 Task: Search one way flight ticket for 5 adults, 1 child, 2 infants in seat and 1 infant on lap in business from La Crosse: La Crosse Regional Airport to Riverton: Central Wyoming Regional Airport (was Riverton Regional) on 8-4-2023. Choice of flights is Alaska. Number of bags: 1 carry on bag. Price is upto 50000. Outbound departure time preference is 18:15.
Action: Mouse moved to (344, 301)
Screenshot: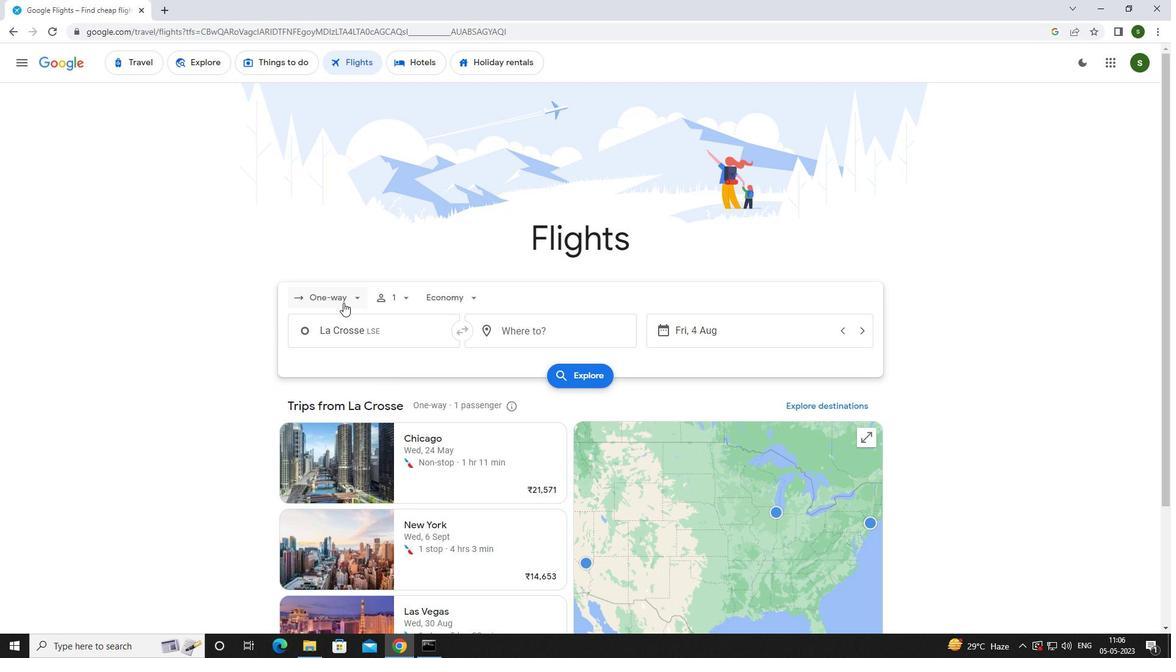 
Action: Mouse pressed left at (344, 301)
Screenshot: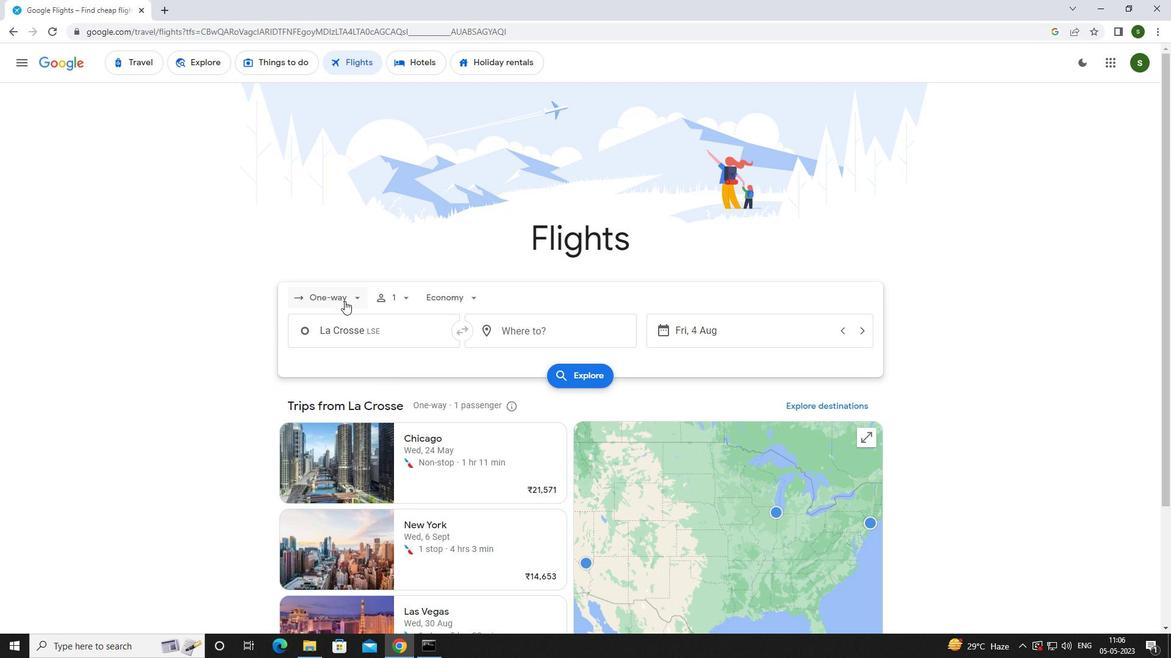 
Action: Mouse moved to (358, 358)
Screenshot: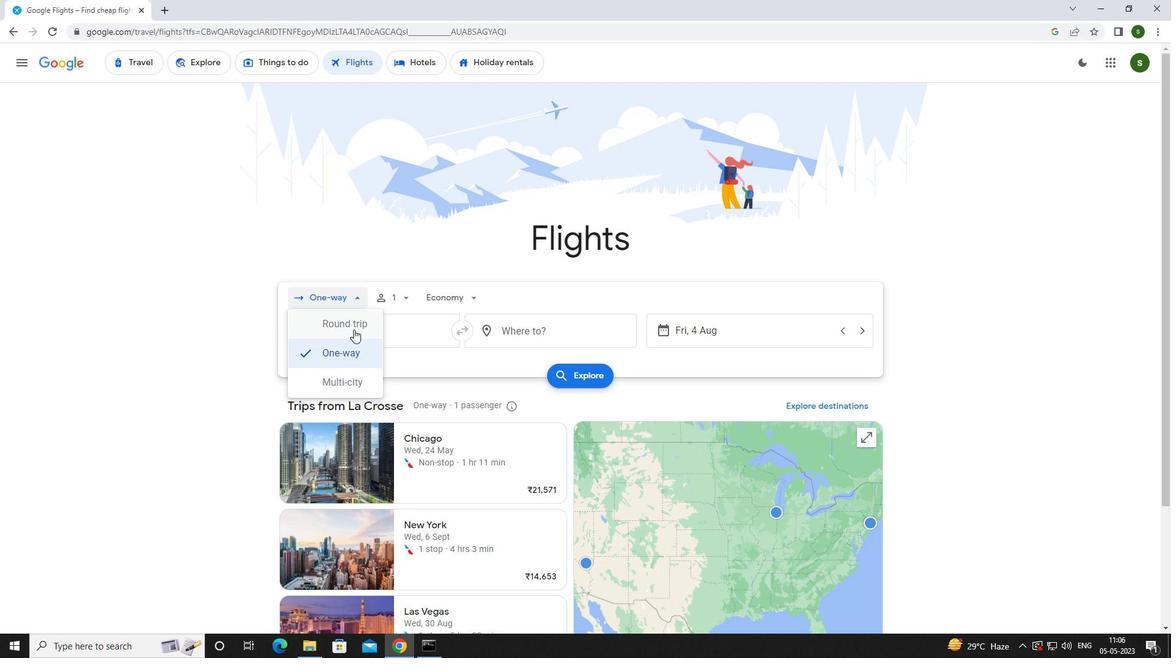 
Action: Mouse pressed left at (358, 358)
Screenshot: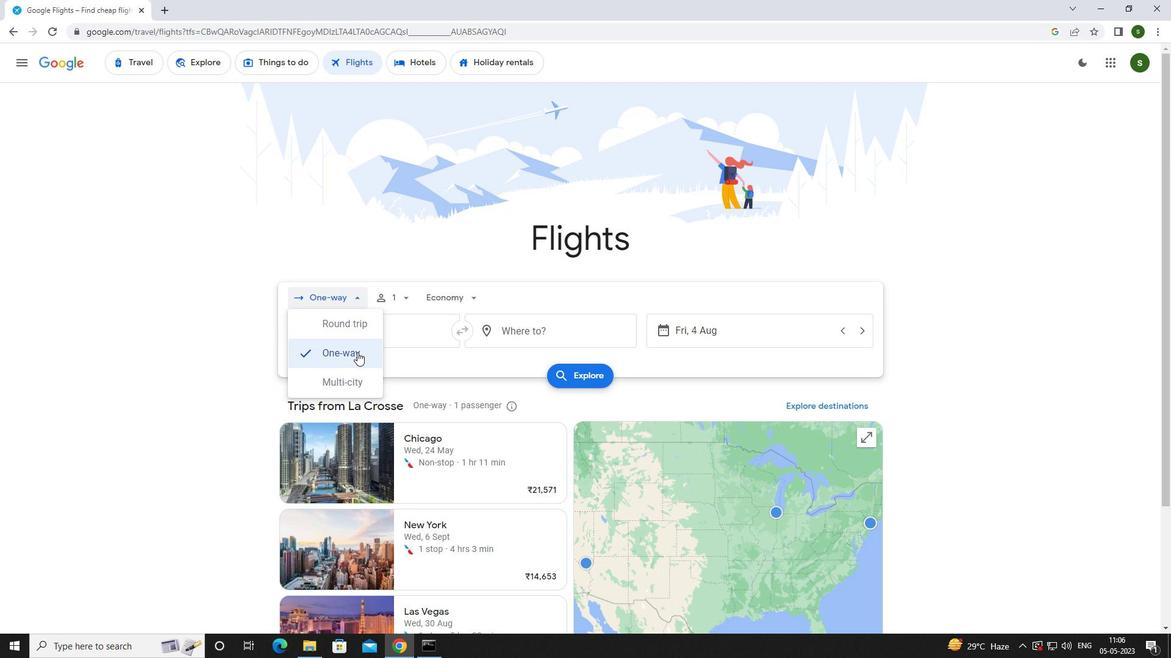 
Action: Mouse moved to (408, 301)
Screenshot: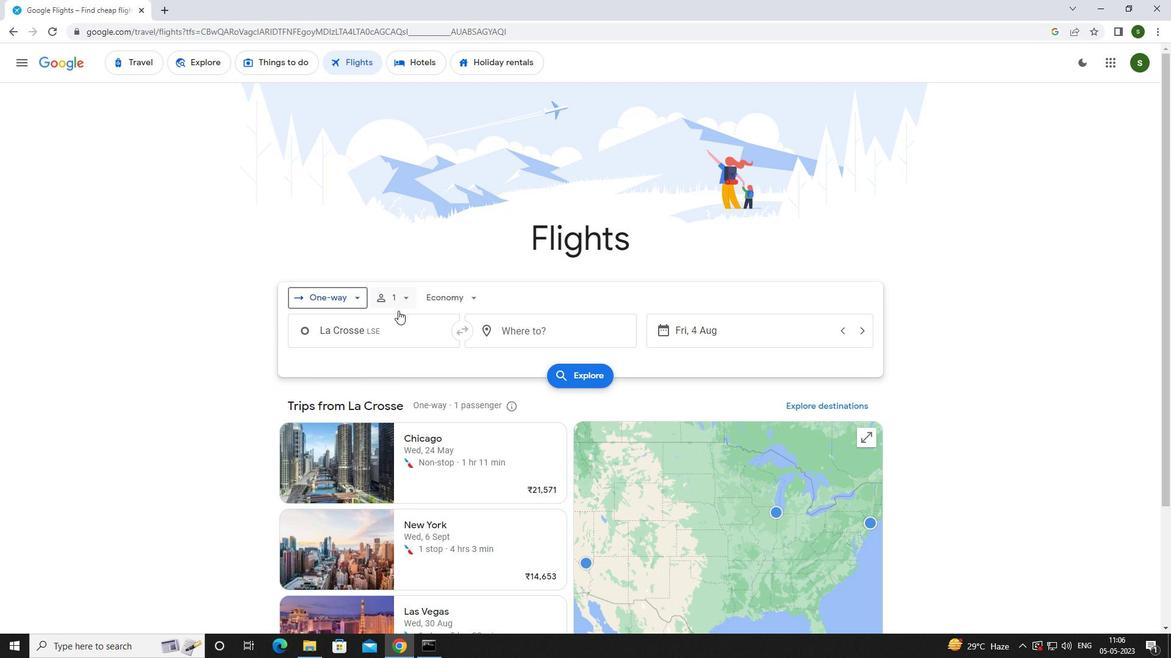 
Action: Mouse pressed left at (408, 301)
Screenshot: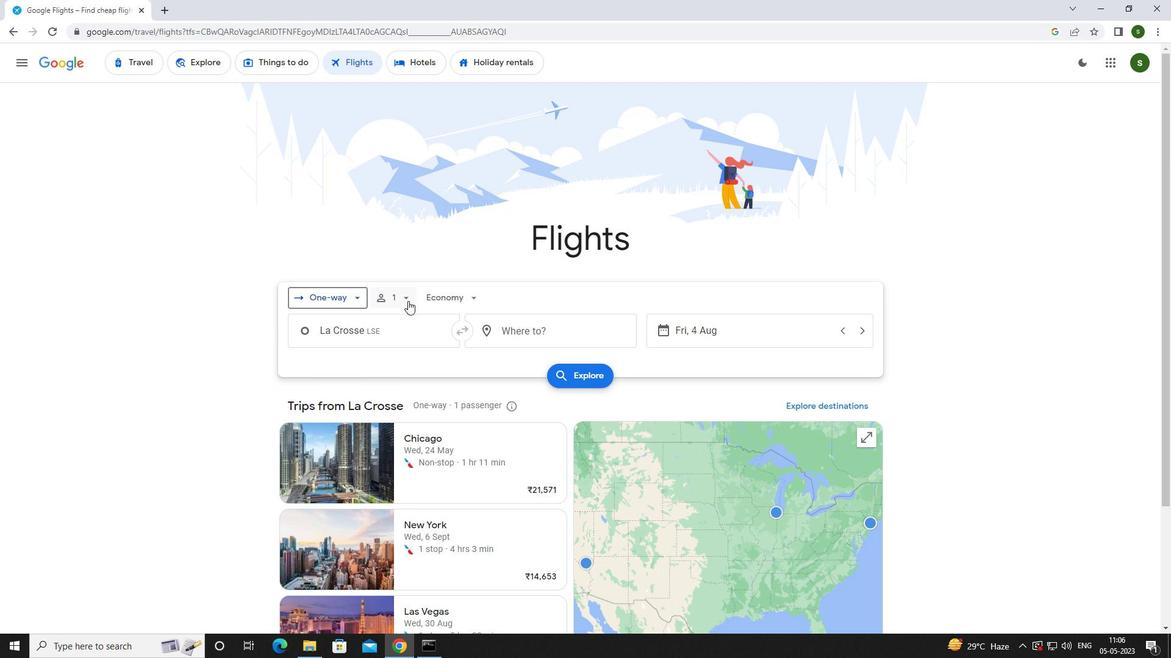 
Action: Mouse moved to (500, 328)
Screenshot: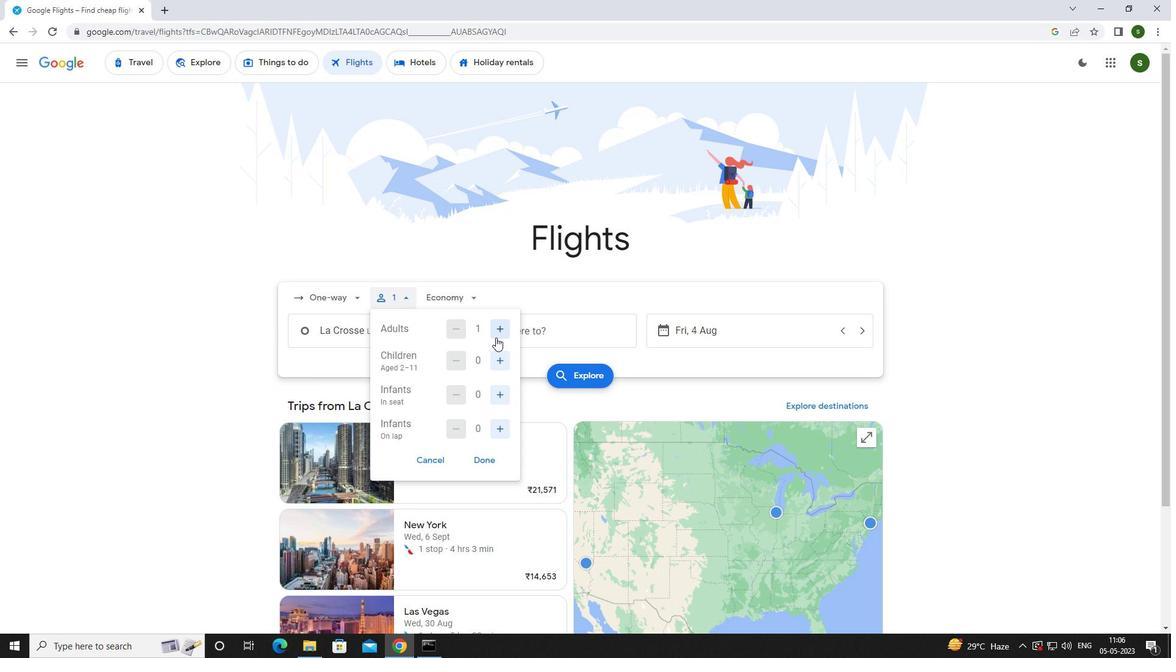 
Action: Mouse pressed left at (500, 328)
Screenshot: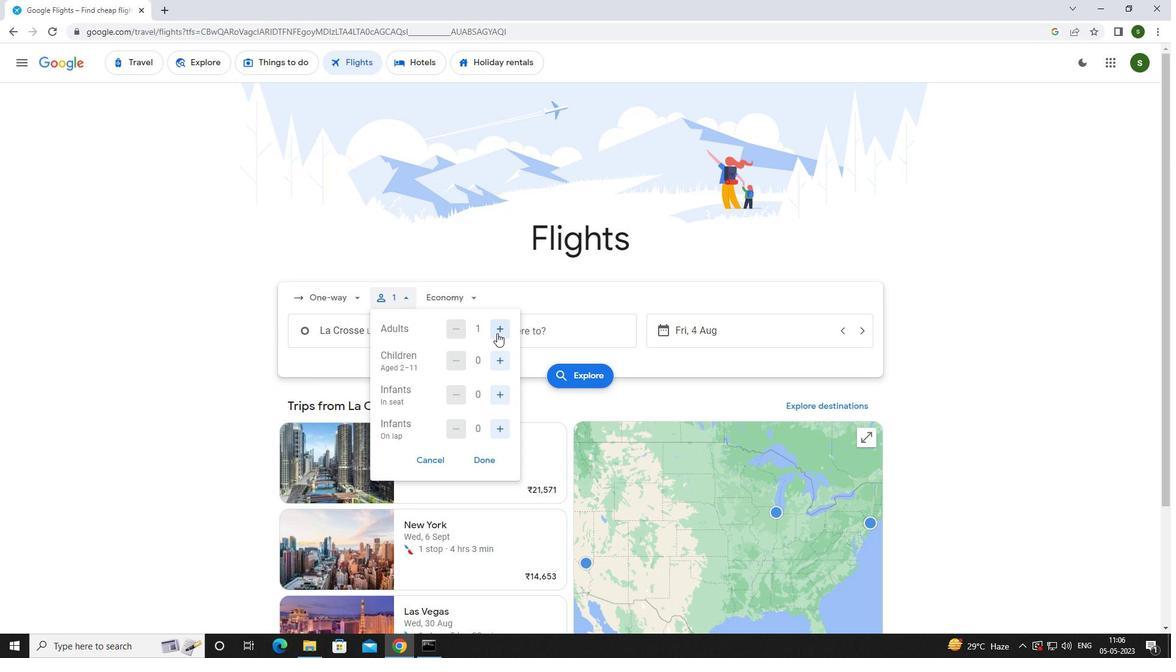 
Action: Mouse pressed left at (500, 328)
Screenshot: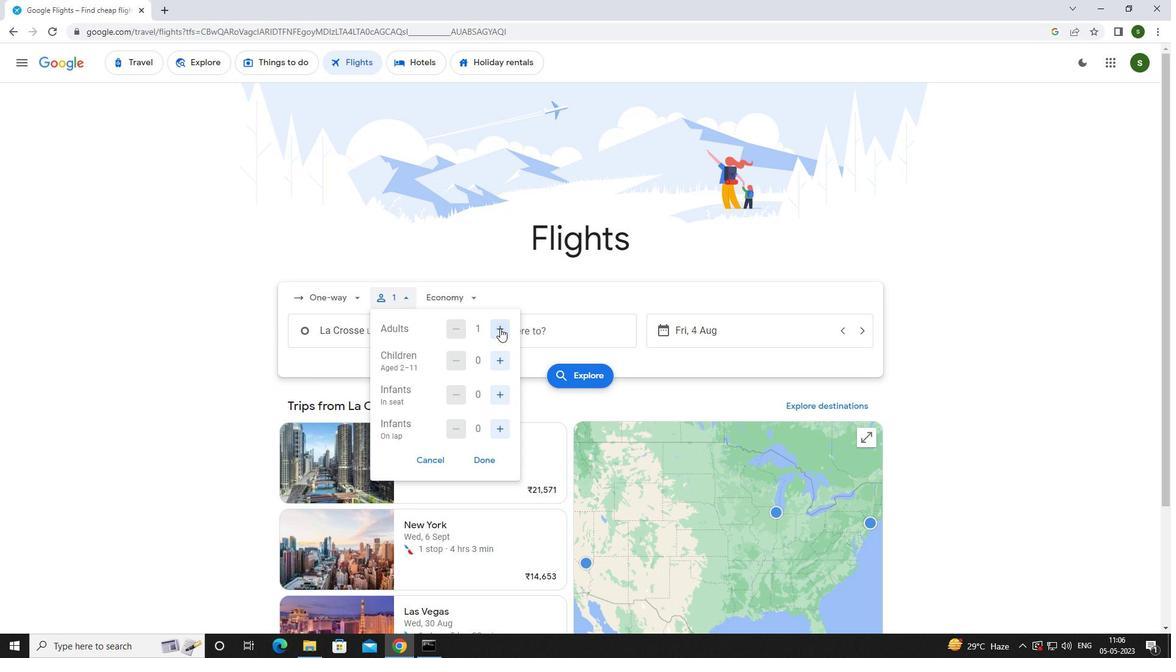 
Action: Mouse pressed left at (500, 328)
Screenshot: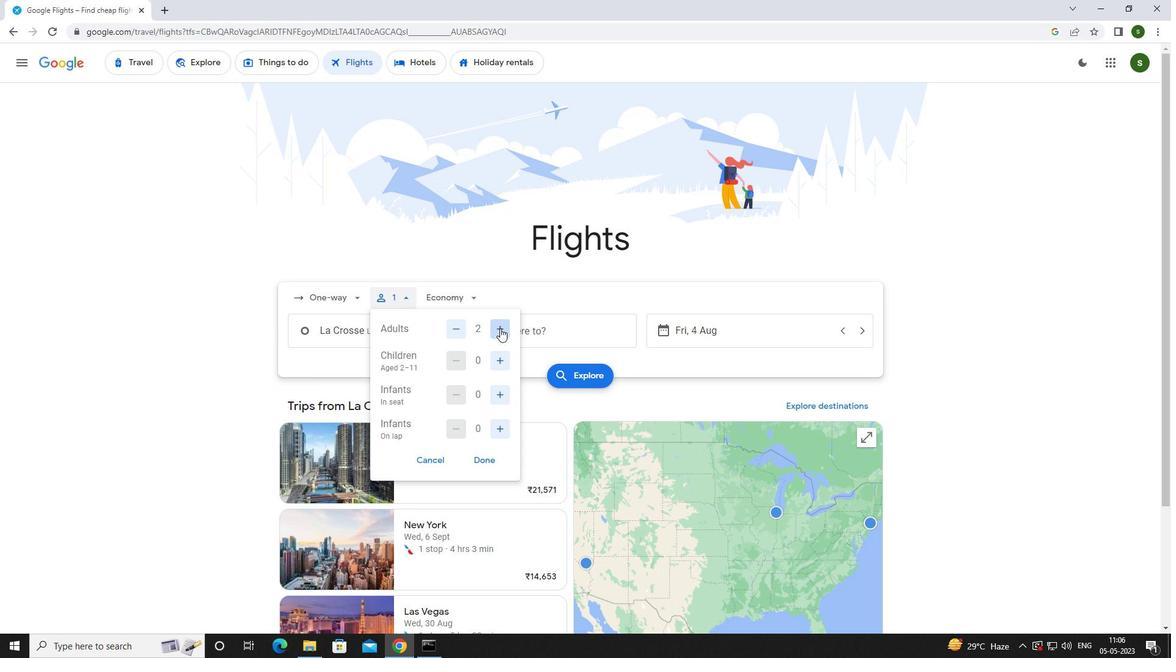 
Action: Mouse pressed left at (500, 328)
Screenshot: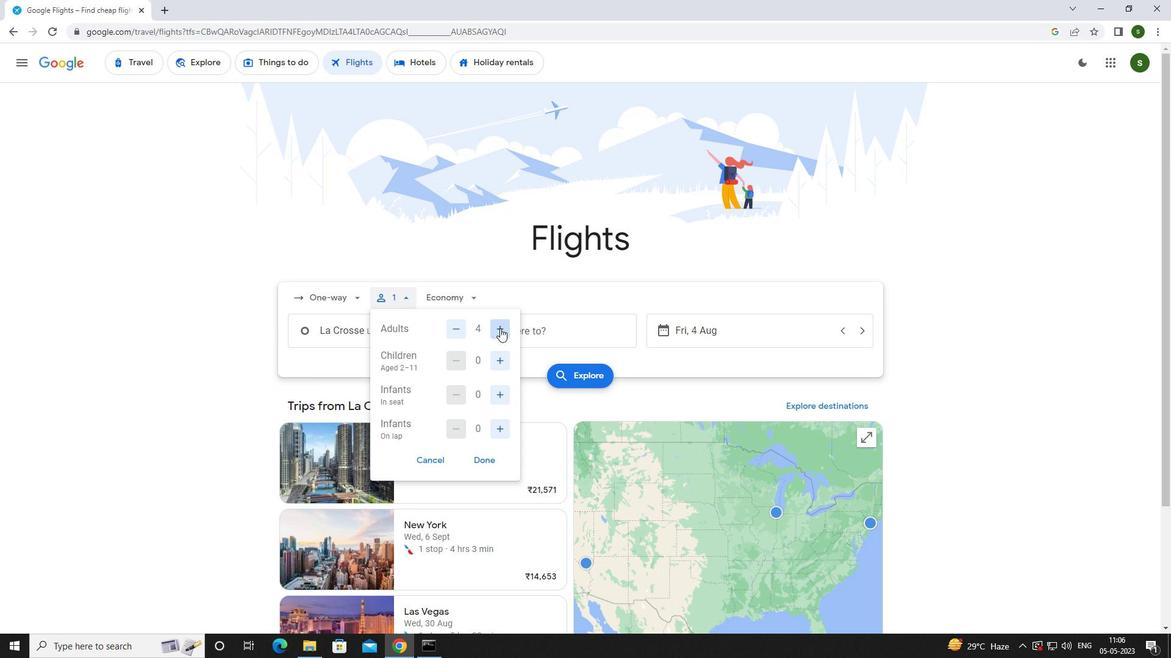 
Action: Mouse moved to (490, 359)
Screenshot: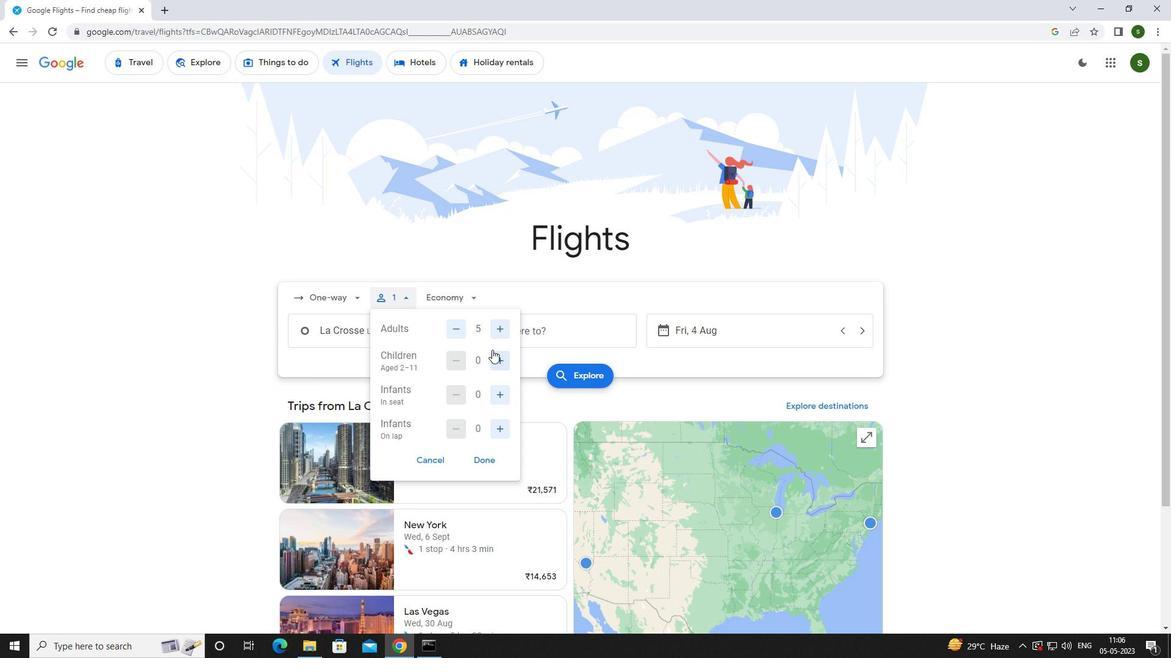
Action: Mouse pressed left at (490, 359)
Screenshot: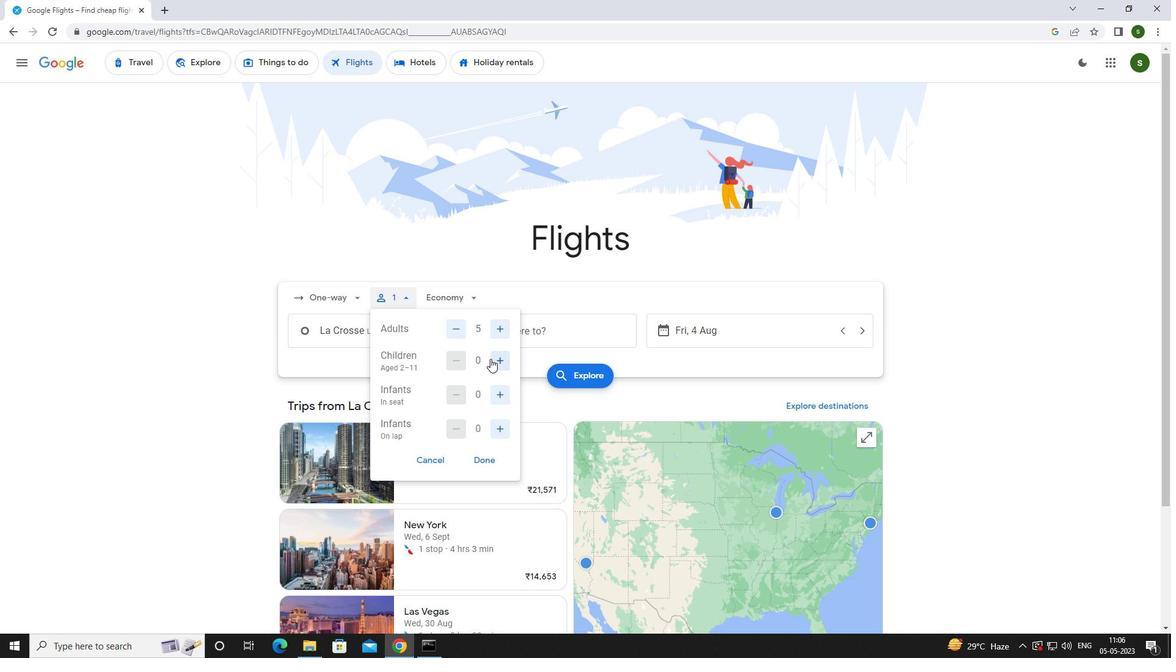 
Action: Mouse moved to (503, 394)
Screenshot: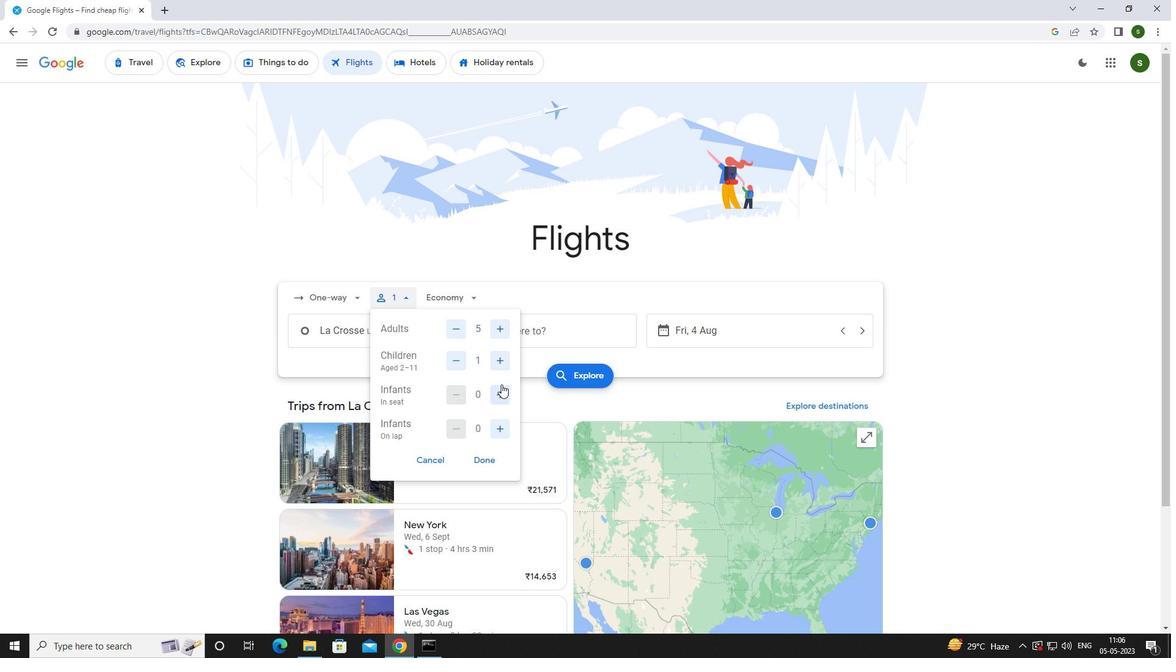 
Action: Mouse pressed left at (503, 394)
Screenshot: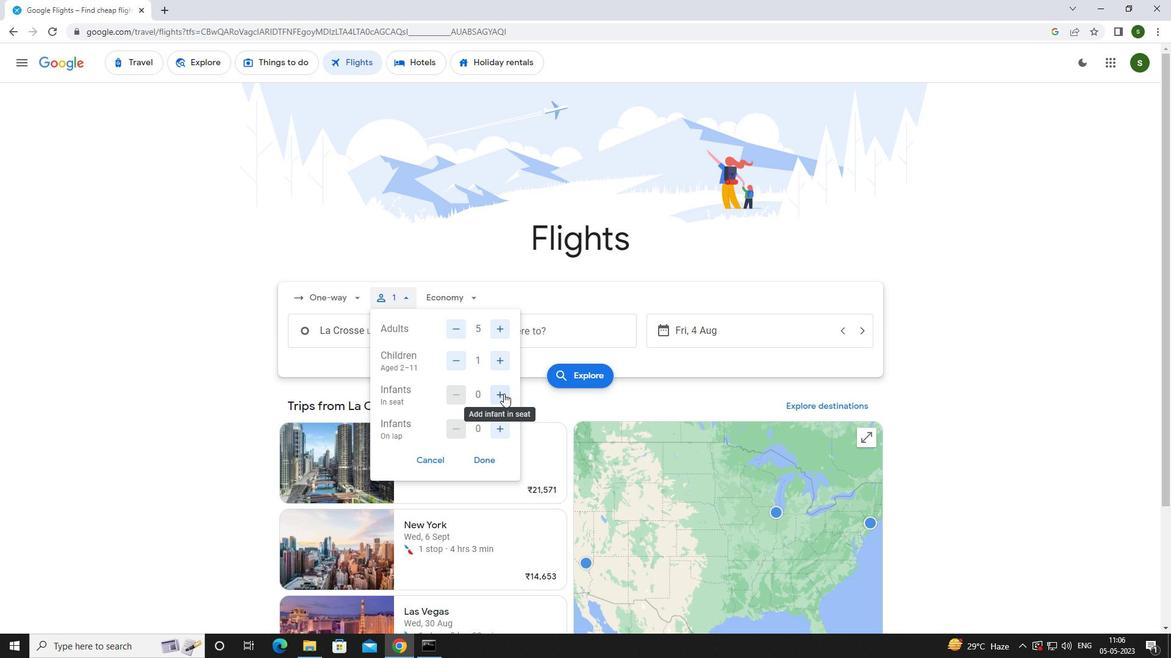 
Action: Mouse pressed left at (503, 394)
Screenshot: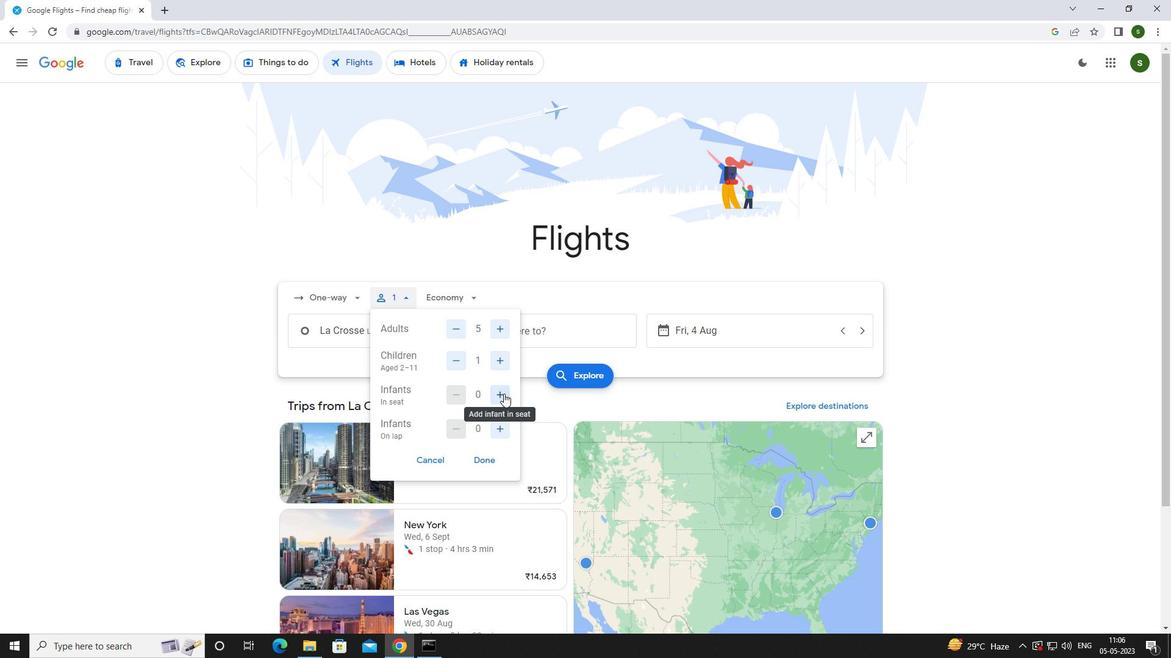 
Action: Mouse moved to (506, 427)
Screenshot: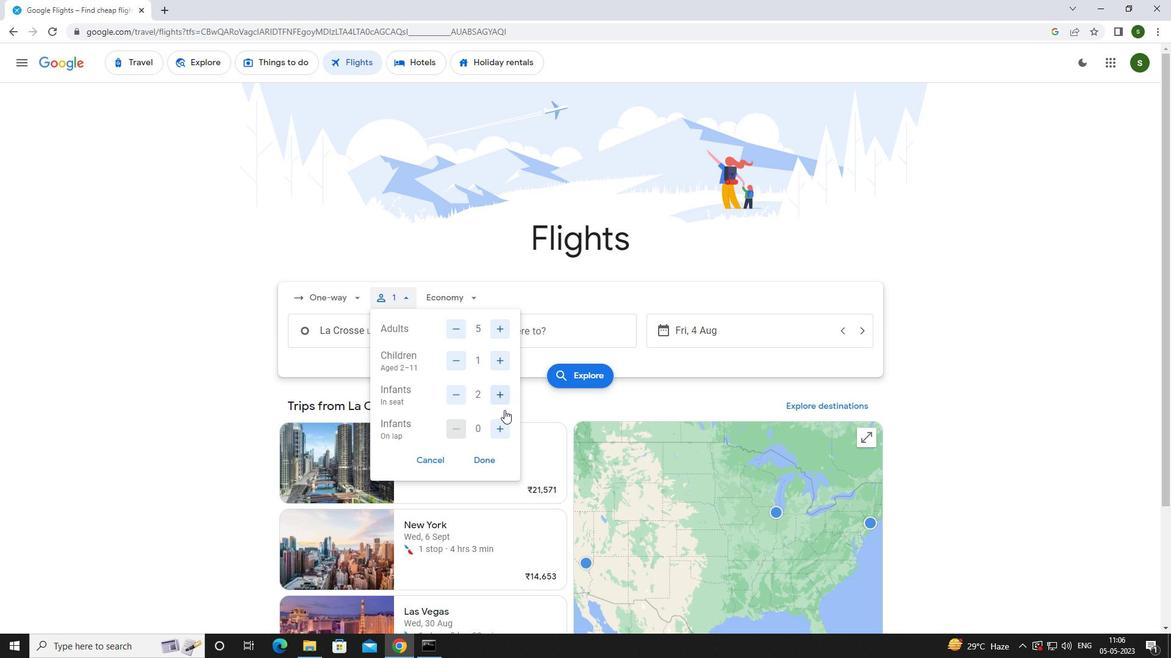 
Action: Mouse pressed left at (506, 427)
Screenshot: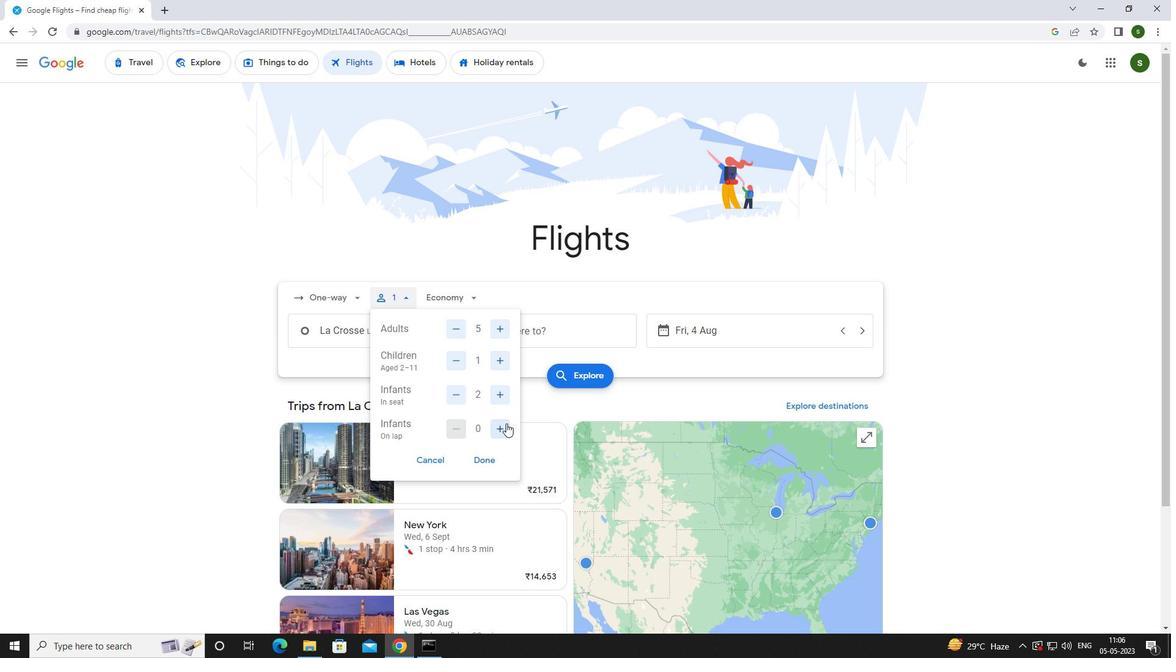 
Action: Mouse moved to (472, 299)
Screenshot: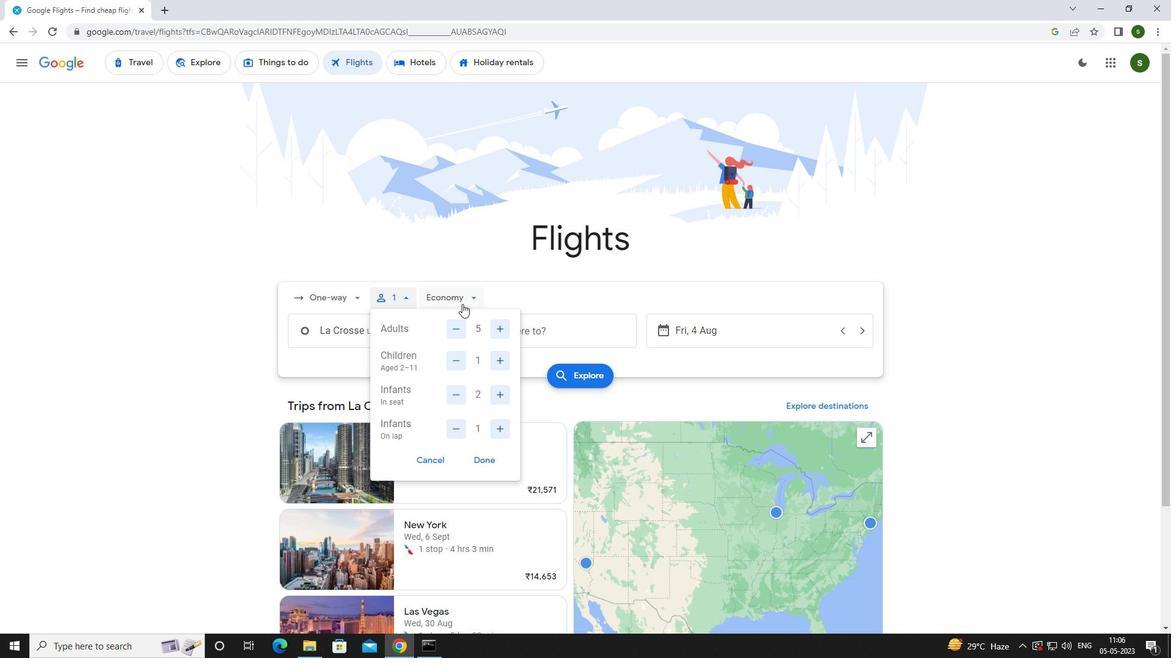 
Action: Mouse pressed left at (472, 299)
Screenshot: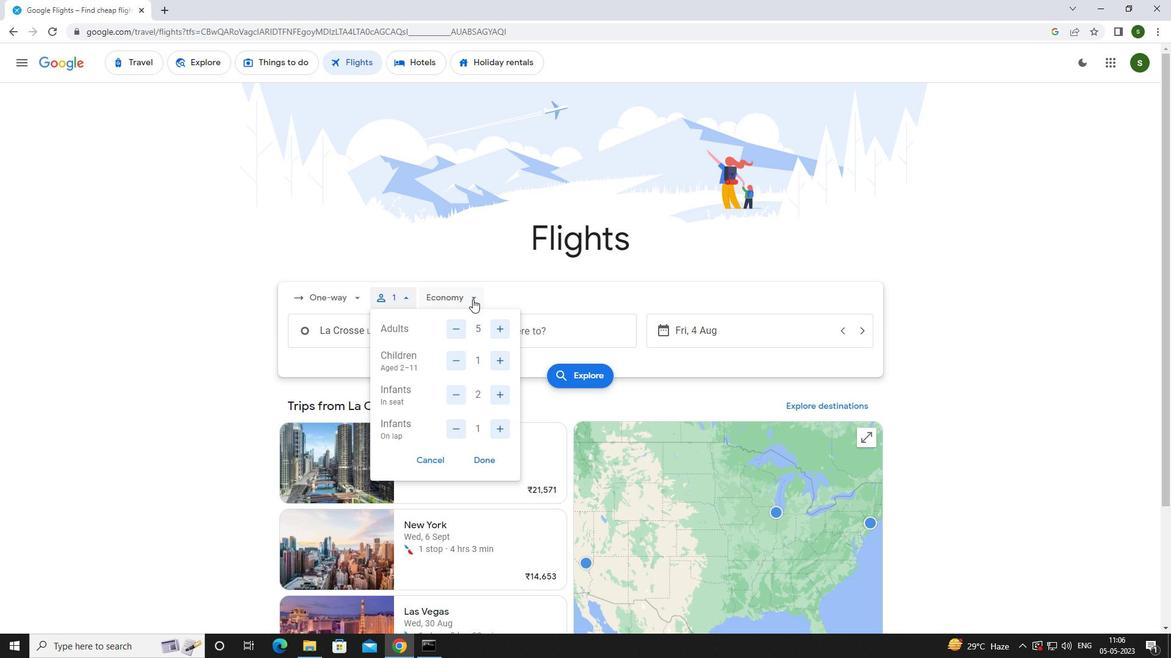 
Action: Mouse moved to (486, 386)
Screenshot: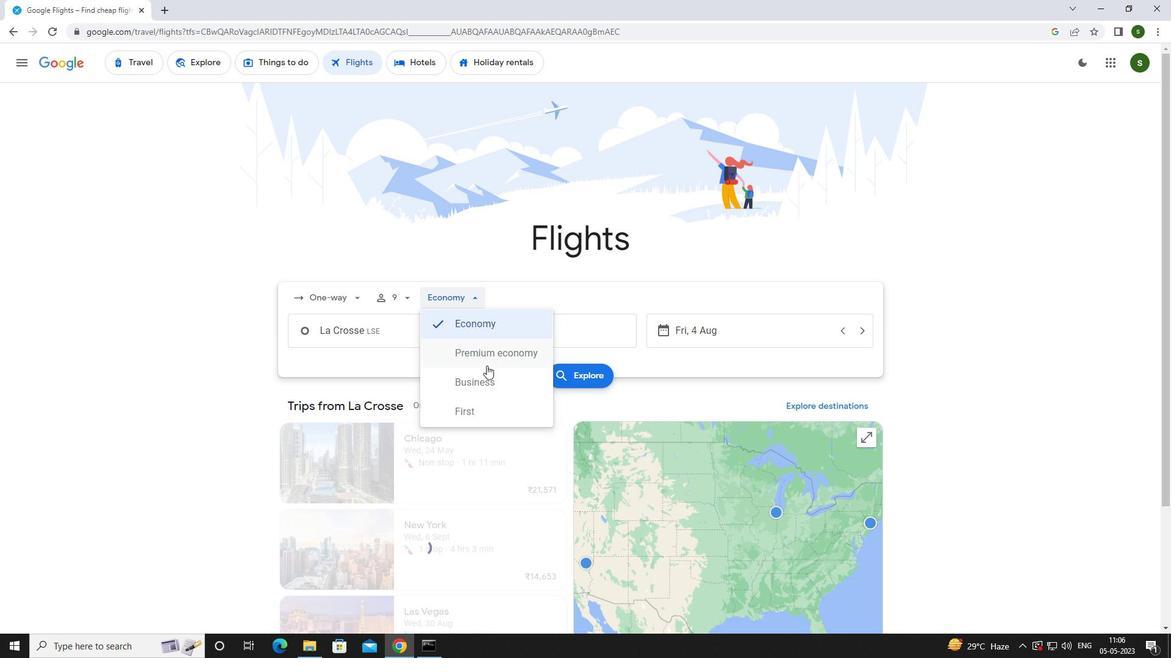 
Action: Mouse pressed left at (486, 386)
Screenshot: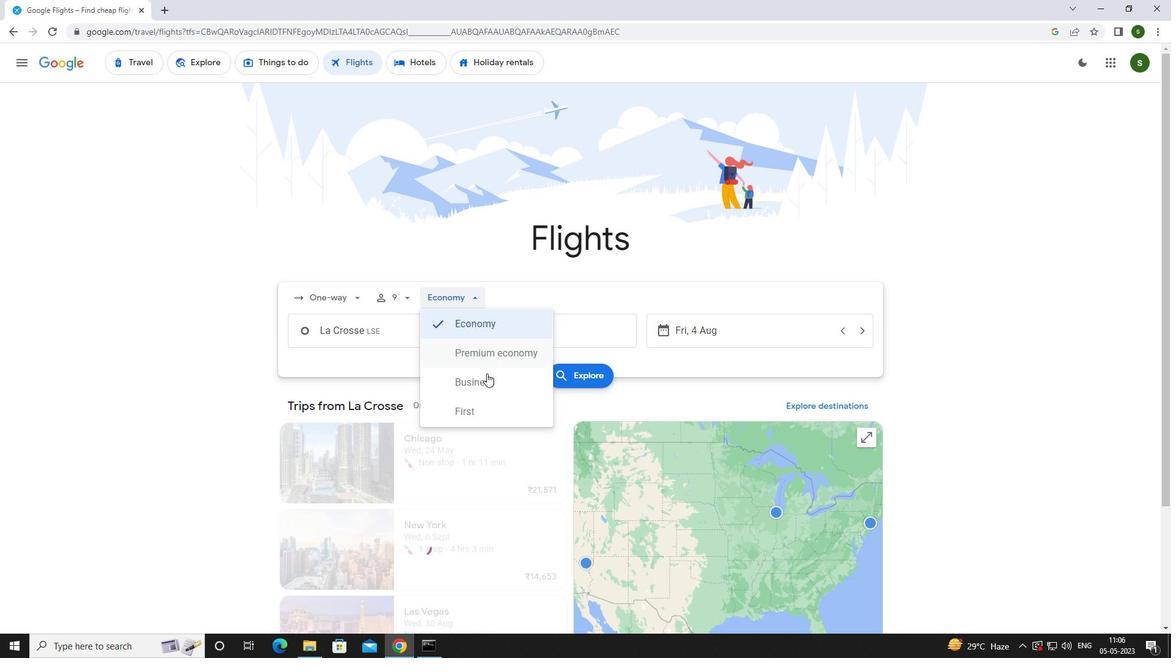 
Action: Mouse moved to (405, 332)
Screenshot: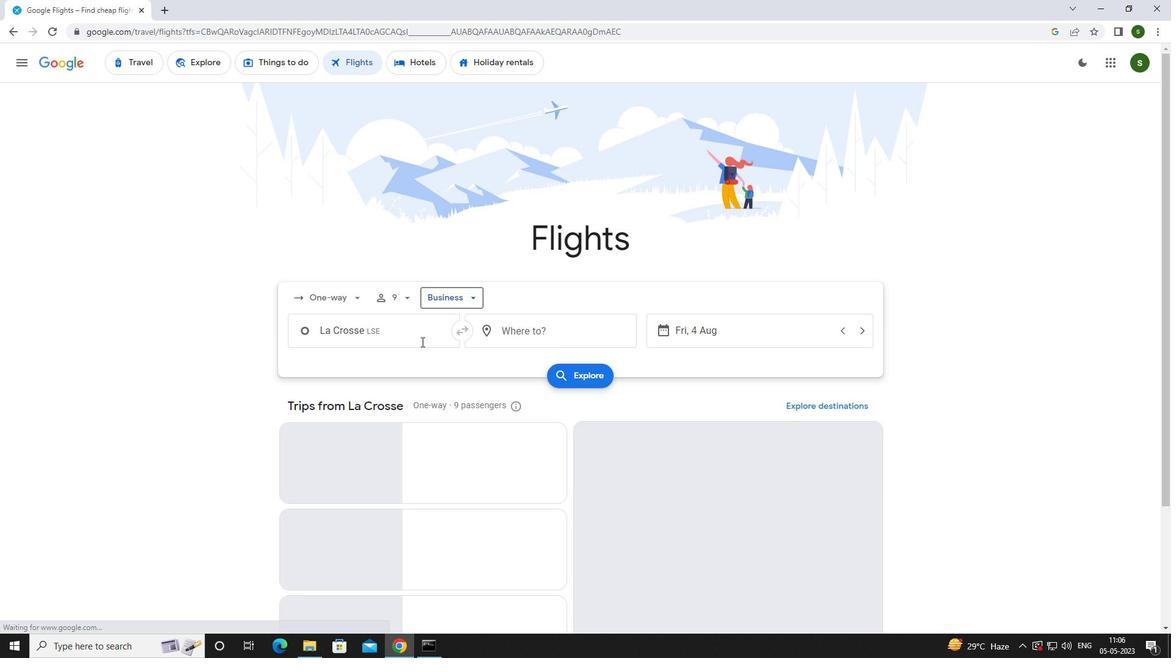
Action: Mouse pressed left at (405, 332)
Screenshot: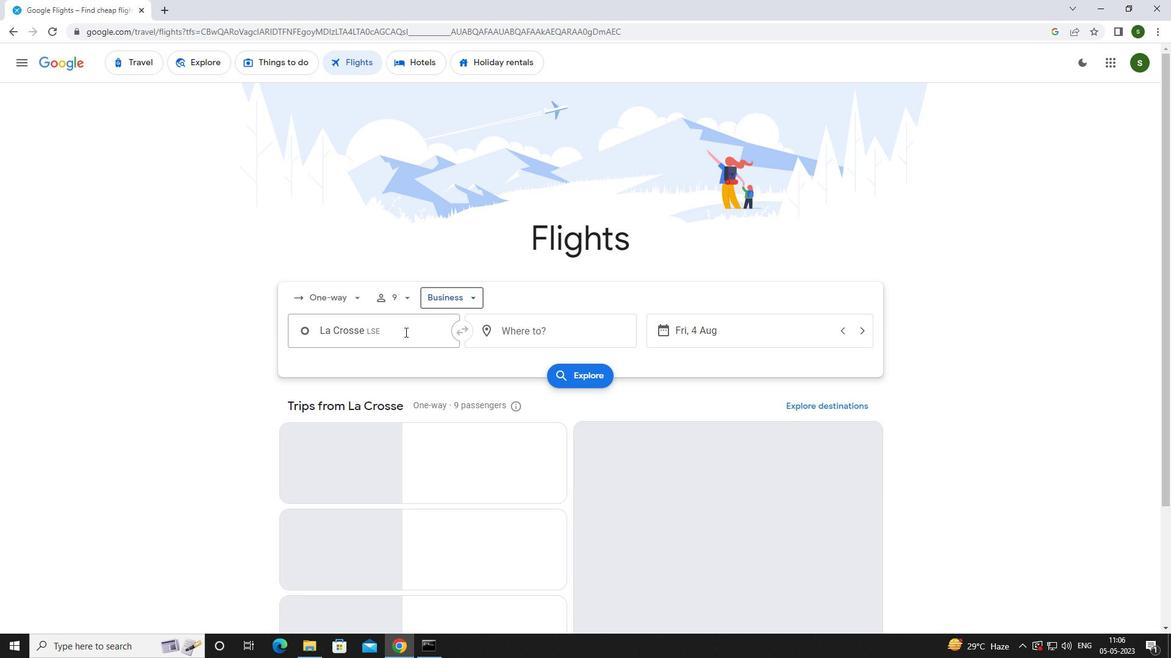 
Action: Mouse moved to (408, 330)
Screenshot: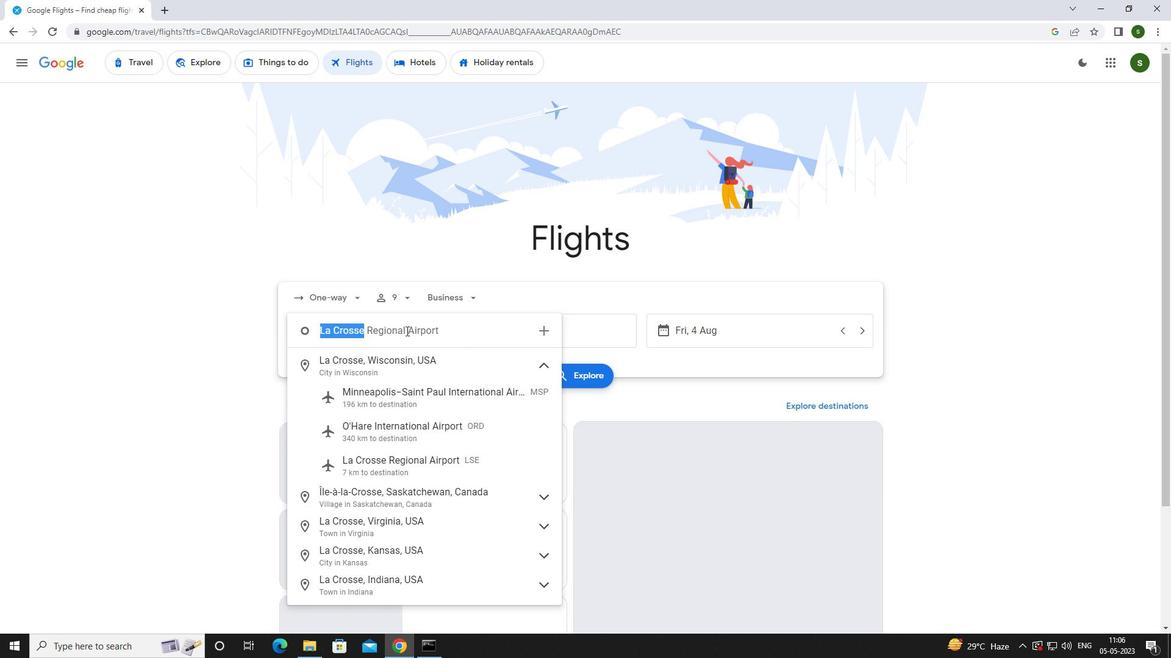 
Action: Key pressed <Key.caps_lock>l<Key.caps_lock>a<Key.space><Key.caps_lock>c<Key.caps_lock>ro
Screenshot: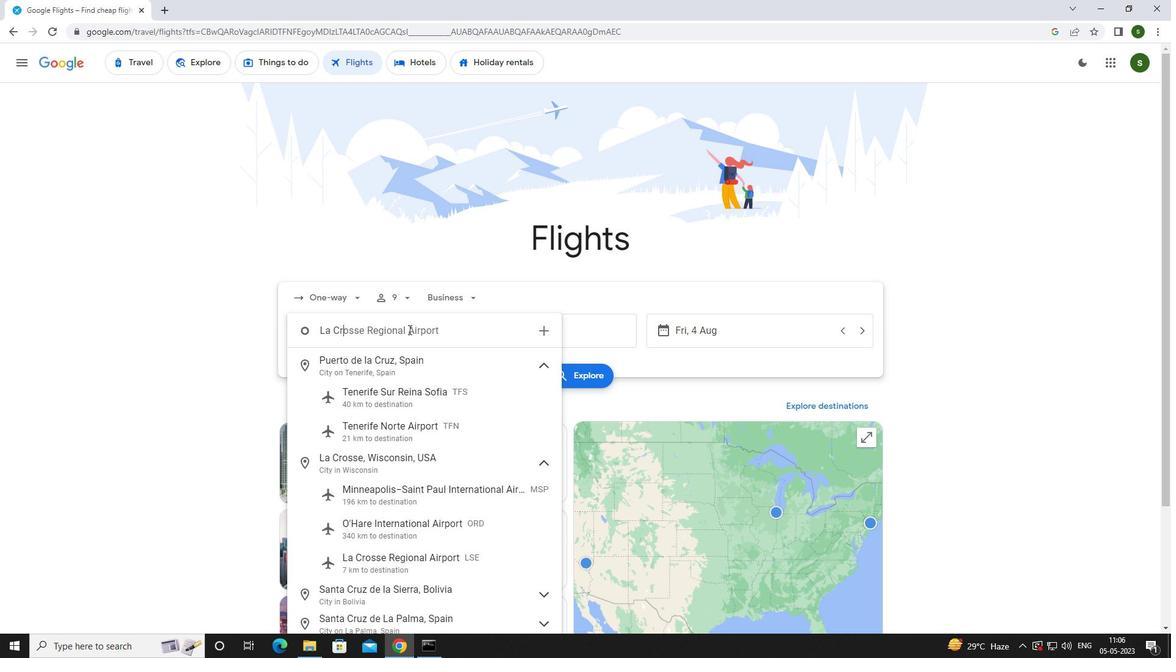 
Action: Mouse moved to (428, 459)
Screenshot: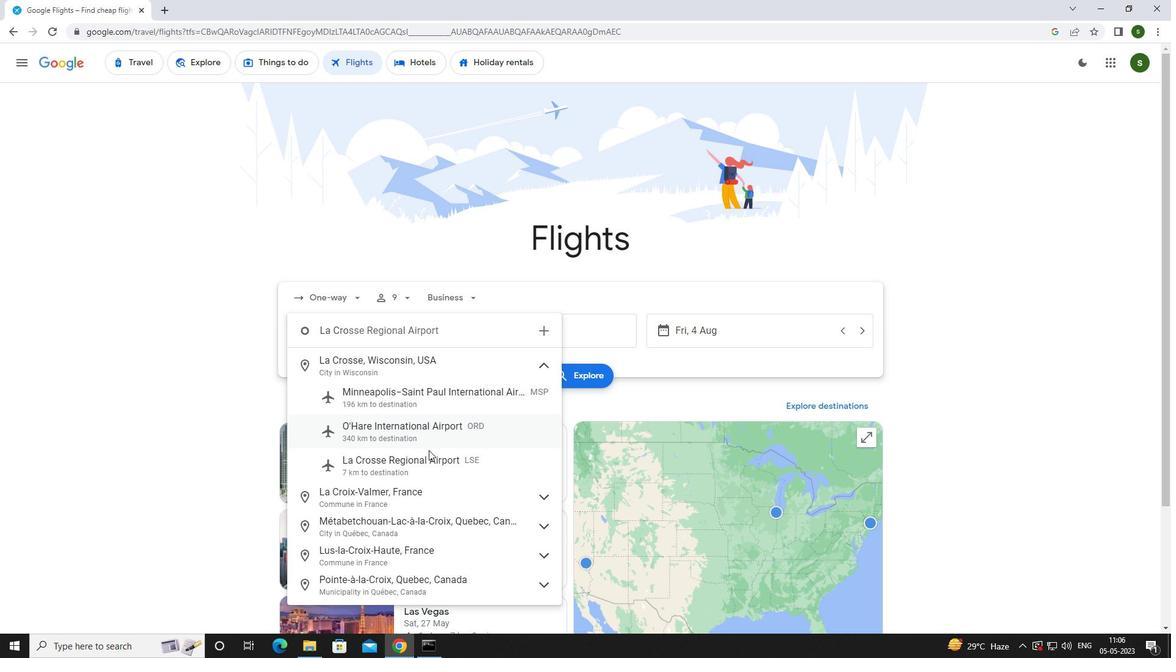 
Action: Mouse pressed left at (428, 459)
Screenshot: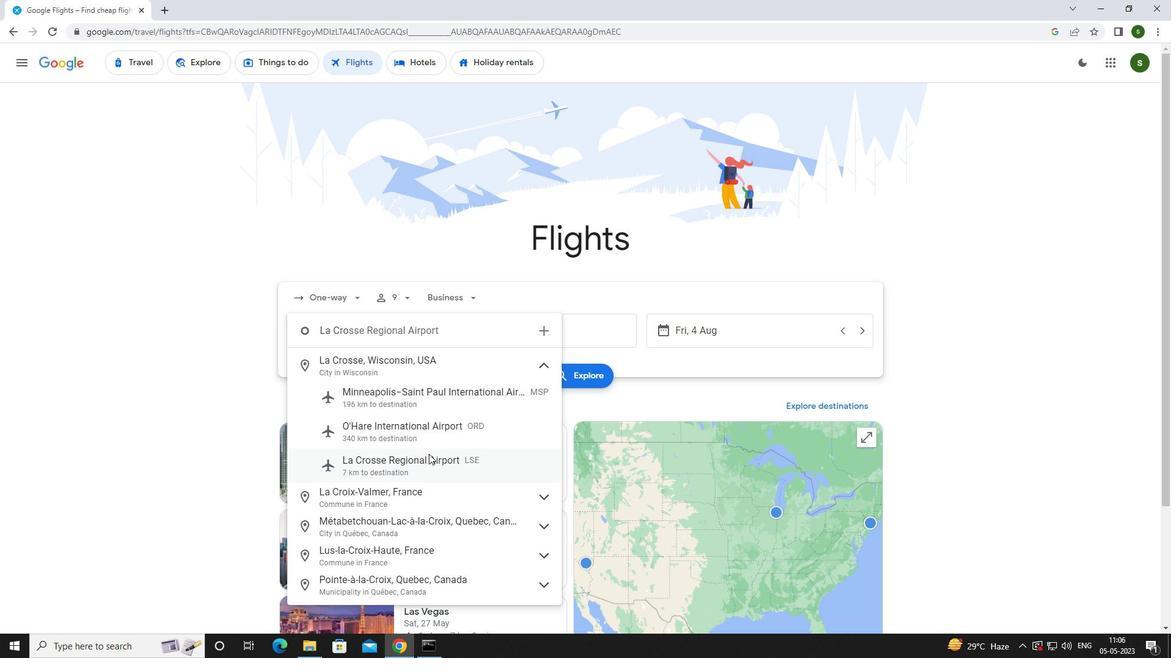 
Action: Mouse moved to (532, 327)
Screenshot: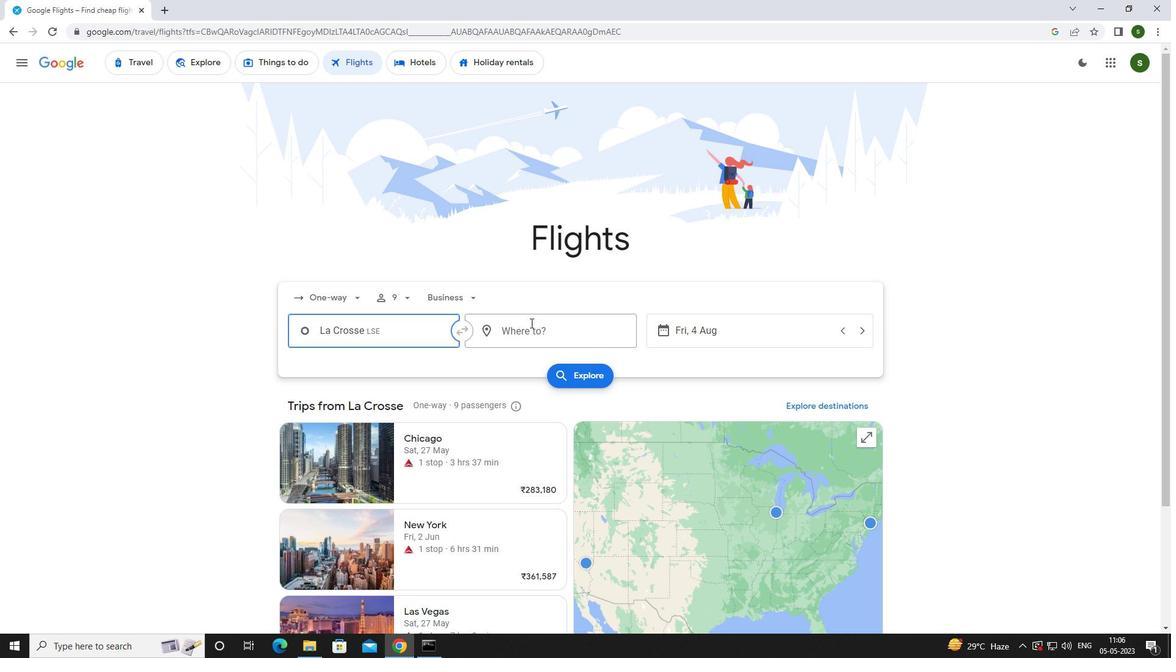 
Action: Mouse pressed left at (532, 327)
Screenshot: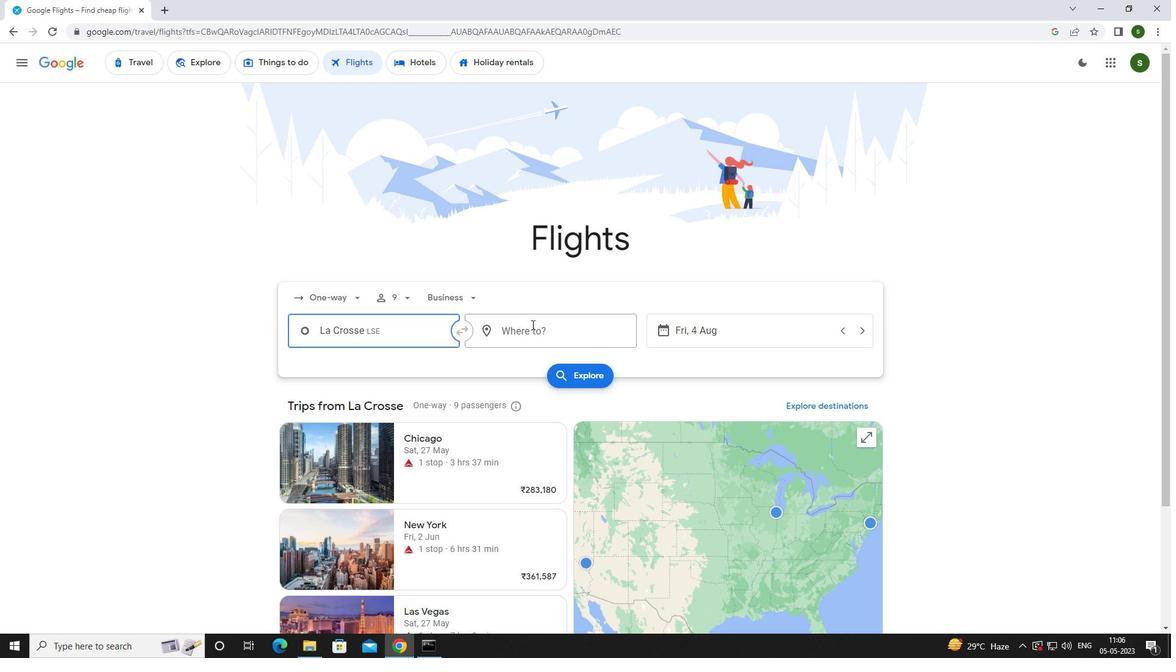 
Action: Key pressed <Key.caps_lock>r<Key.caps_lock>iverton
Screenshot: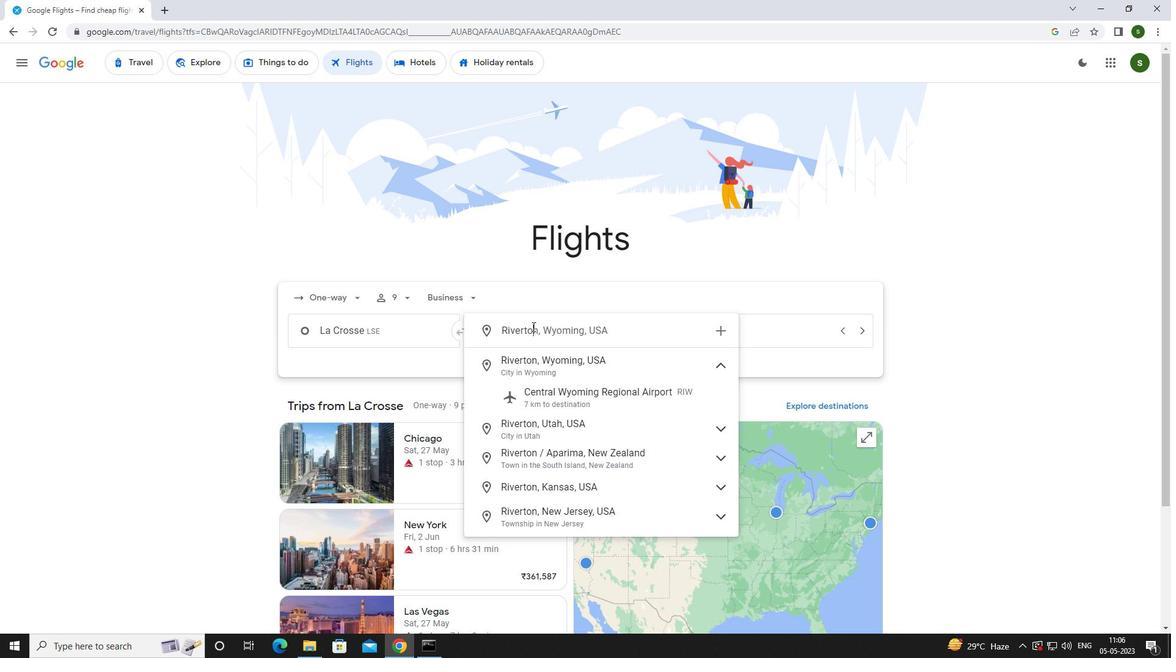 
Action: Mouse moved to (580, 391)
Screenshot: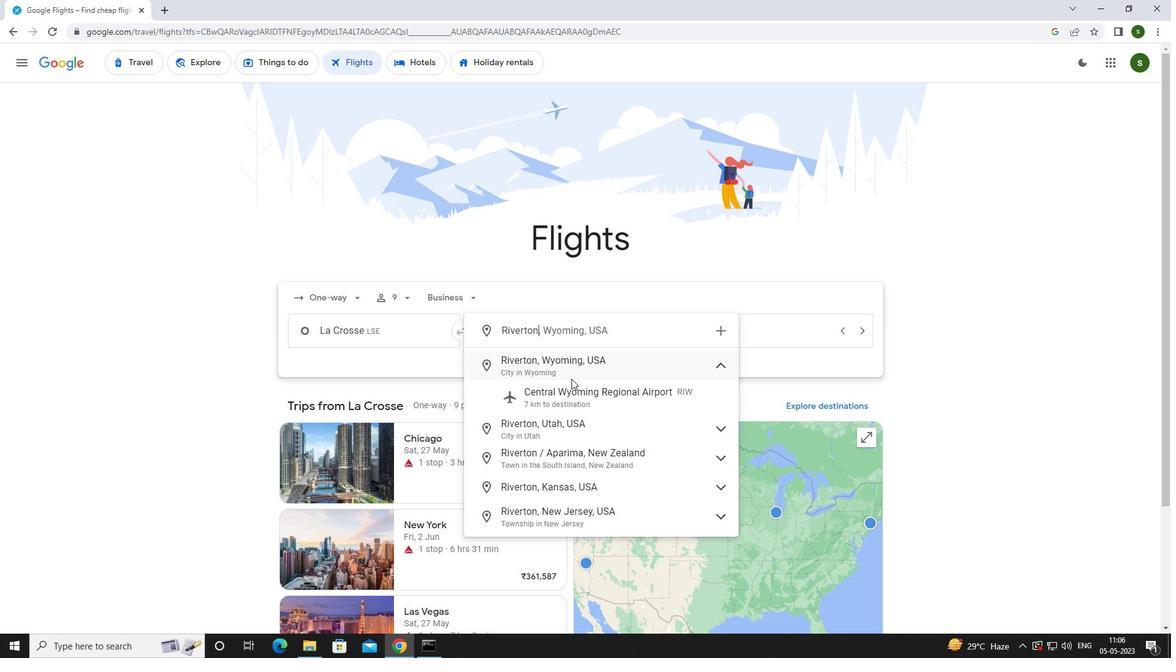 
Action: Mouse pressed left at (580, 391)
Screenshot: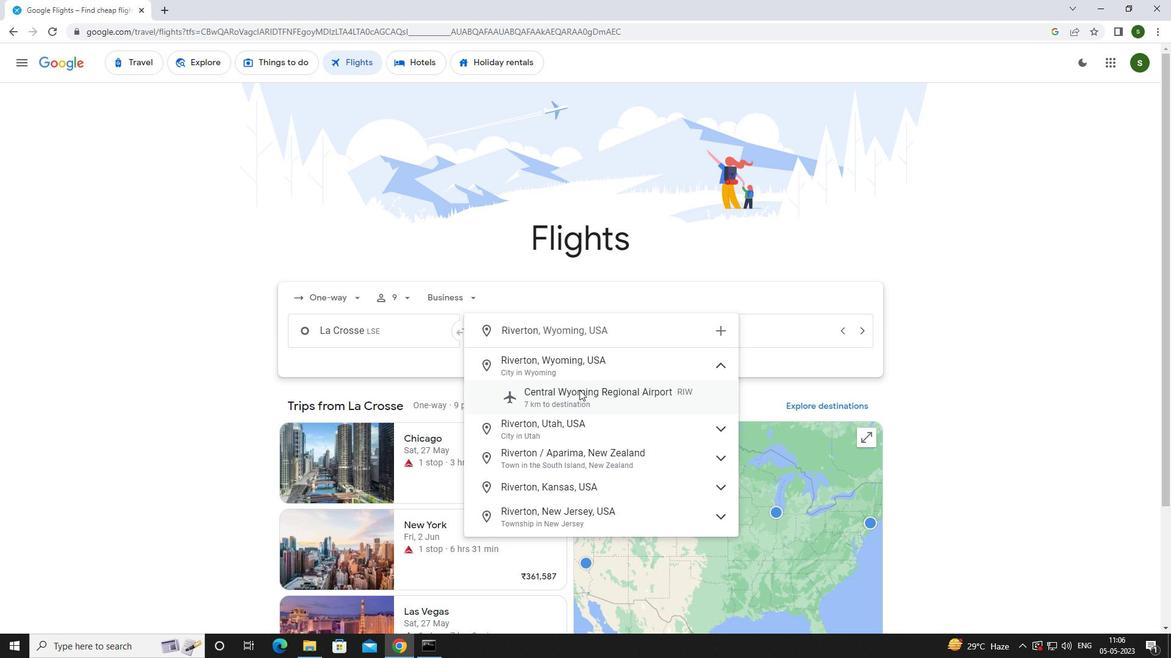 
Action: Mouse moved to (739, 329)
Screenshot: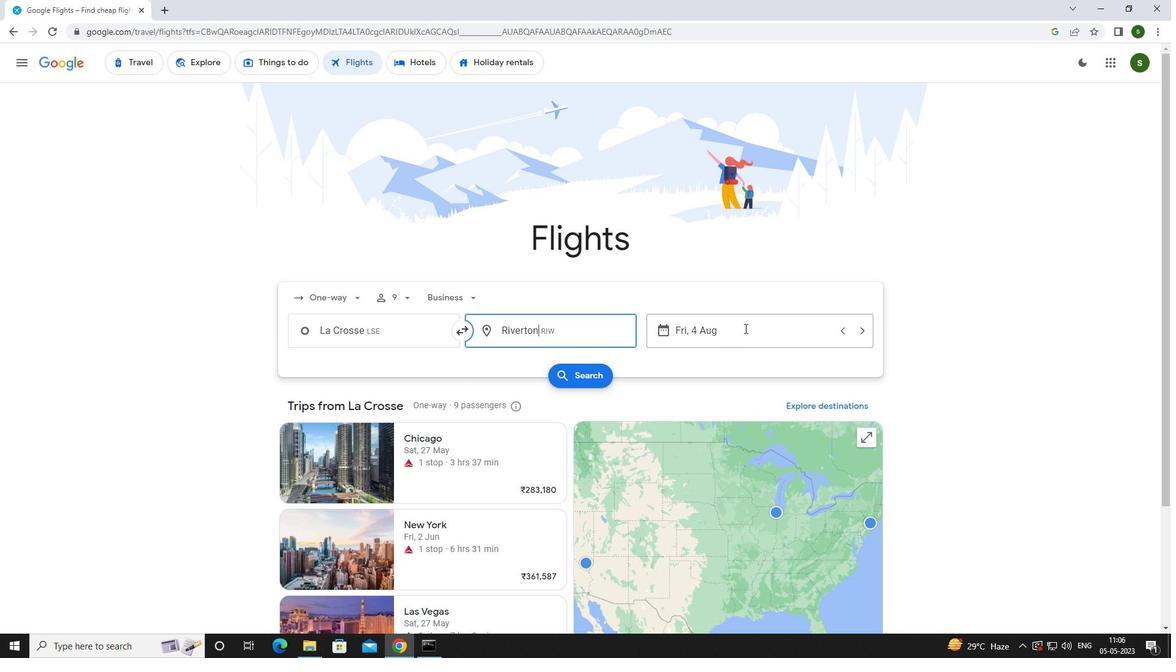 
Action: Mouse pressed left at (739, 329)
Screenshot: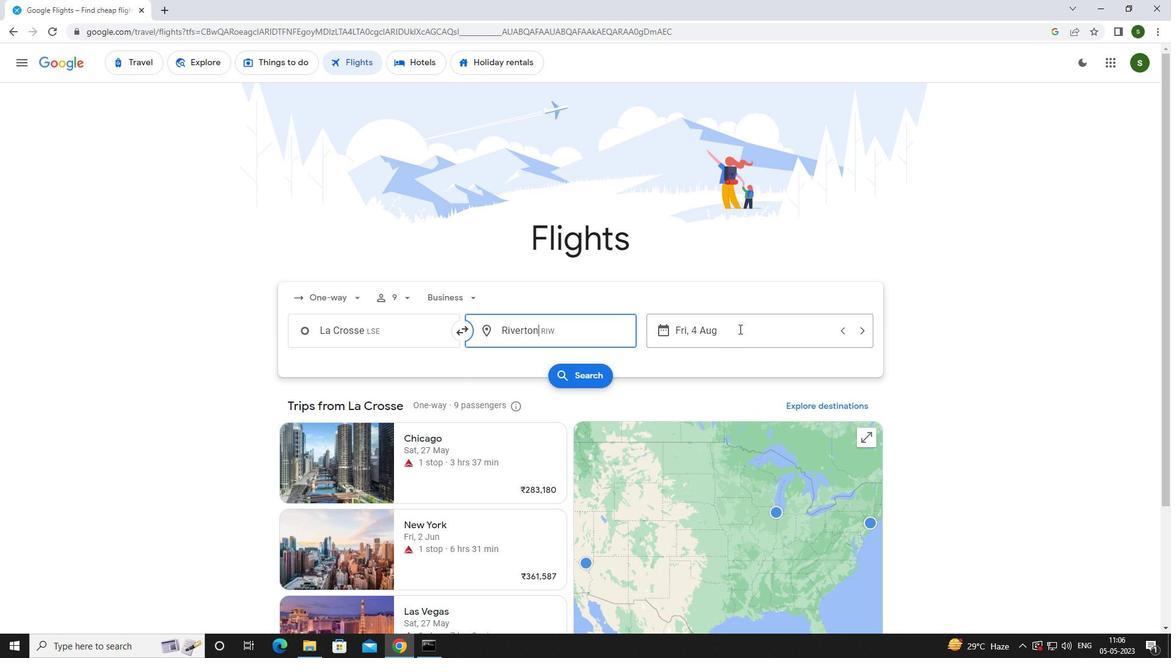 
Action: Mouse moved to (588, 405)
Screenshot: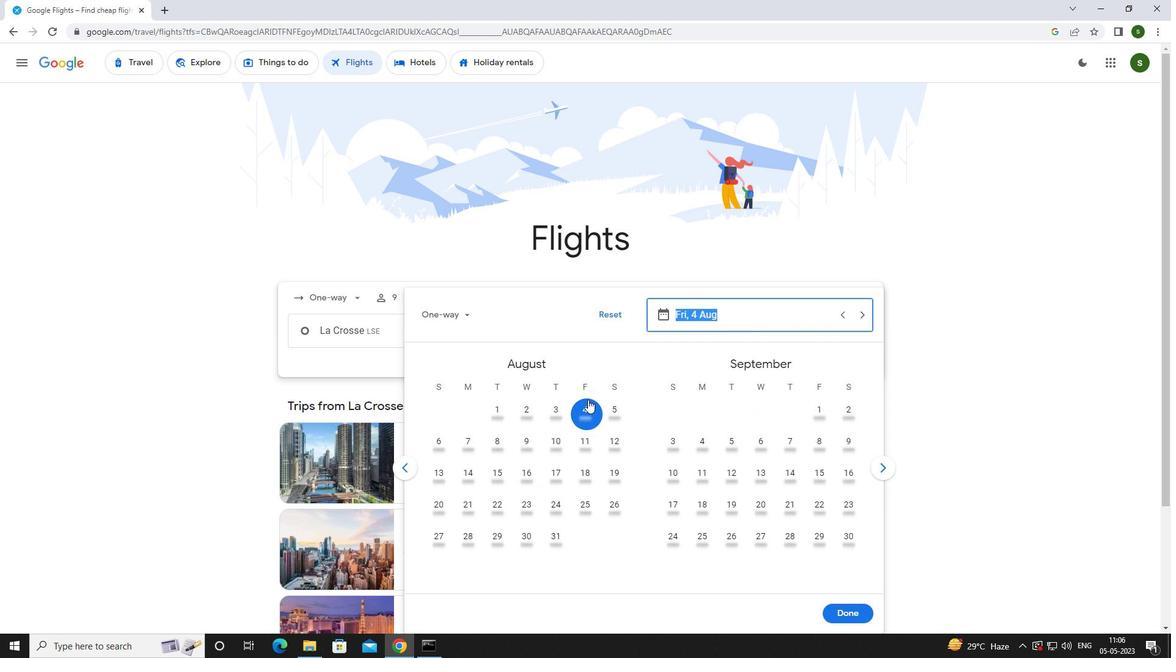 
Action: Mouse pressed left at (588, 405)
Screenshot: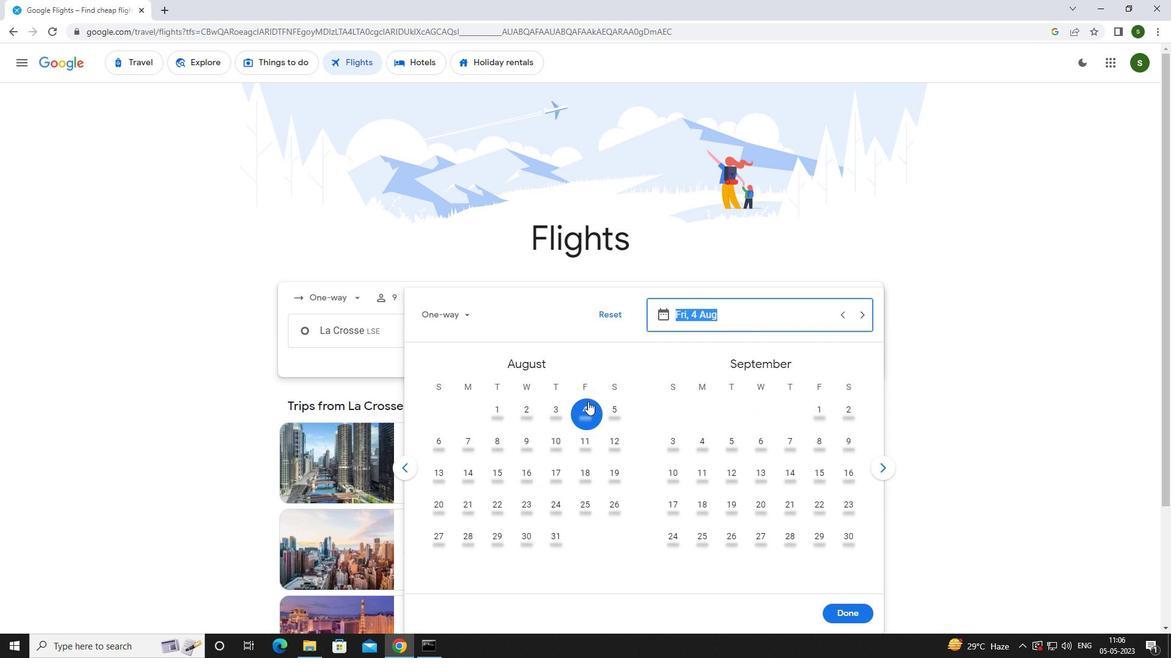 
Action: Mouse moved to (843, 607)
Screenshot: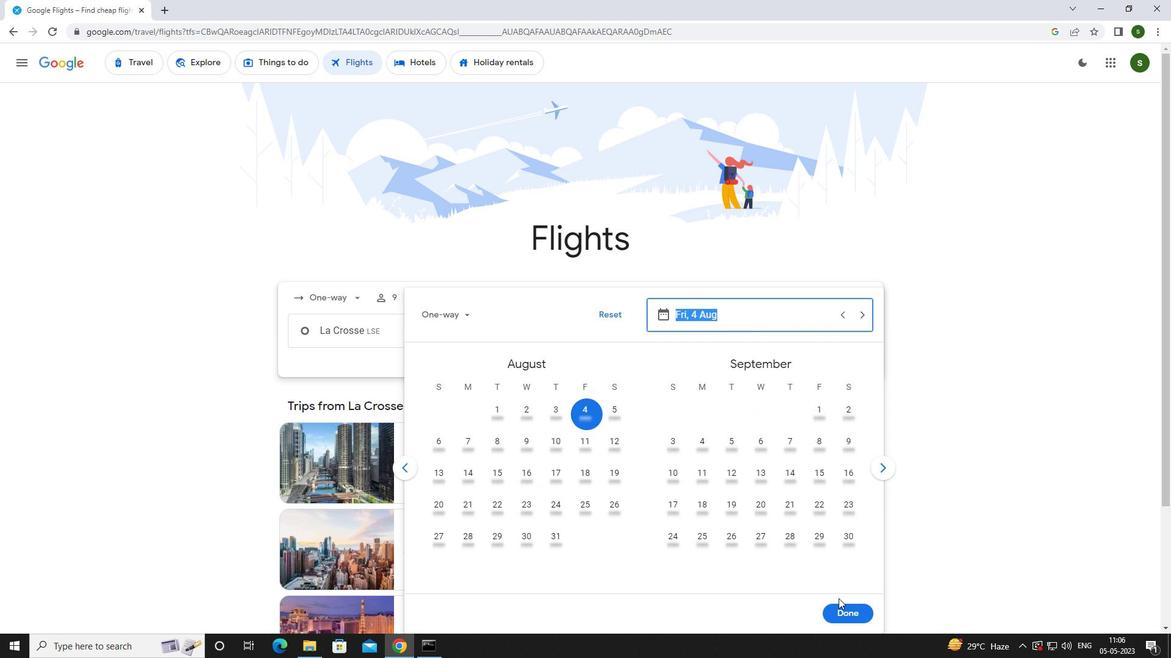 
Action: Mouse pressed left at (843, 607)
Screenshot: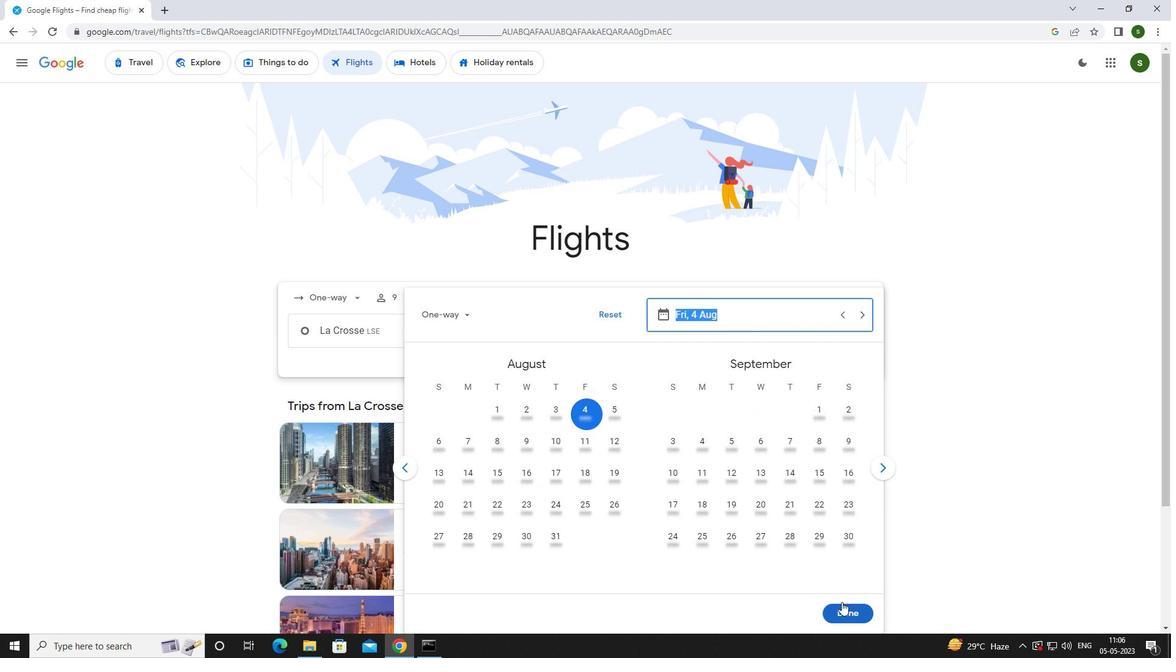 
Action: Mouse moved to (587, 381)
Screenshot: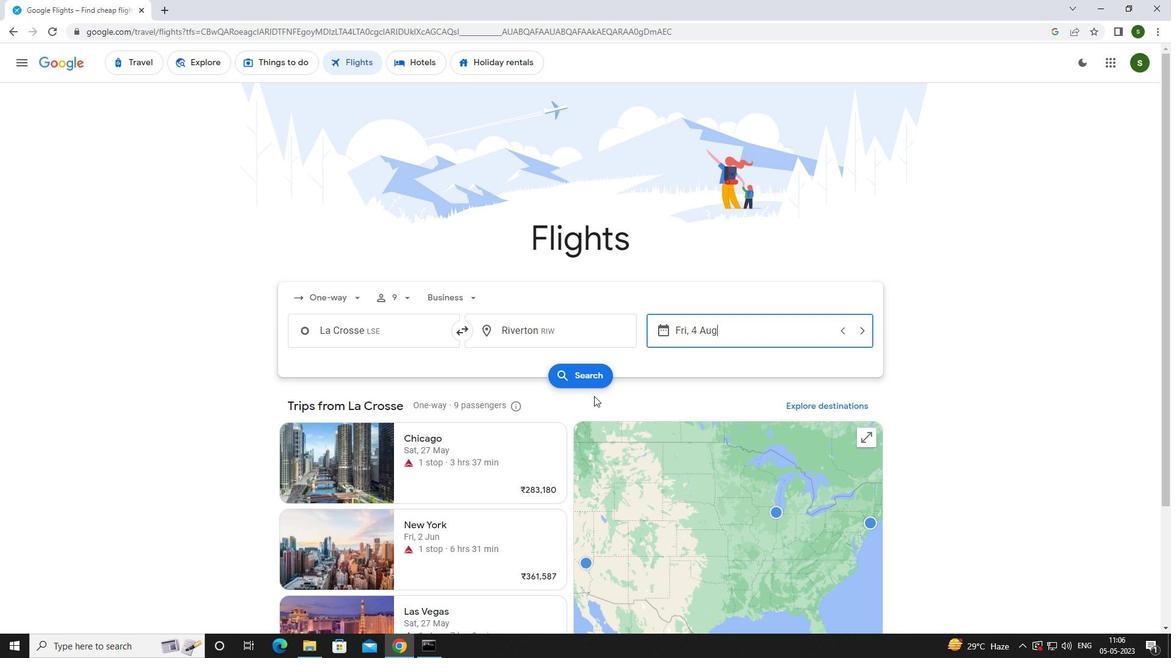 
Action: Mouse pressed left at (587, 381)
Screenshot: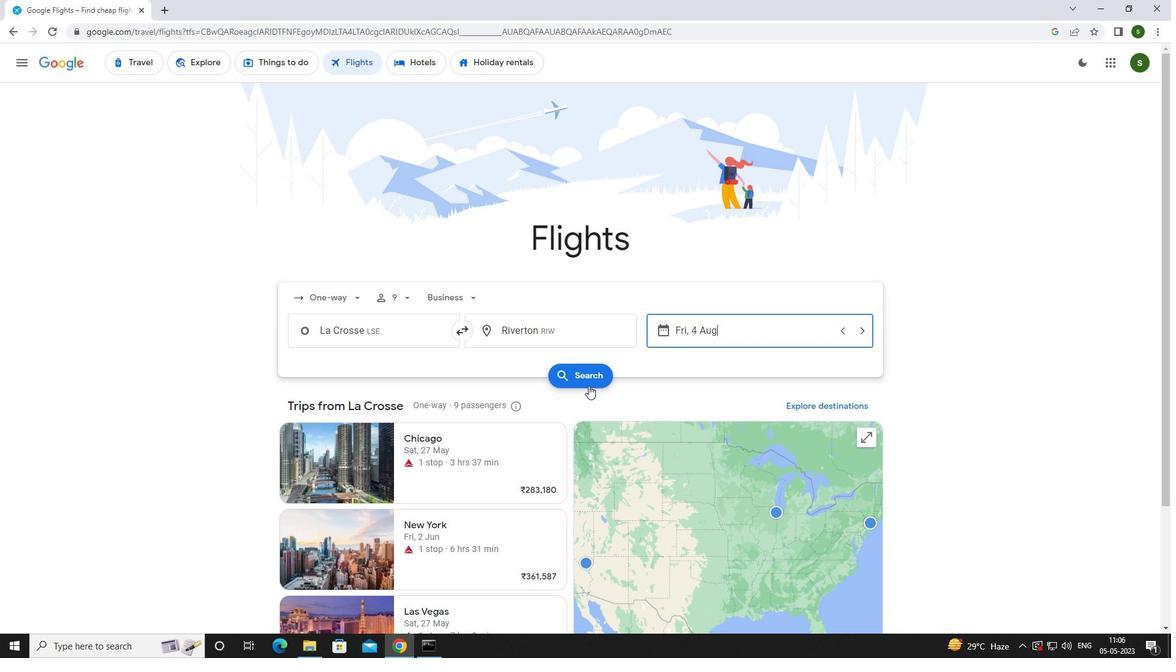 
Action: Mouse moved to (319, 173)
Screenshot: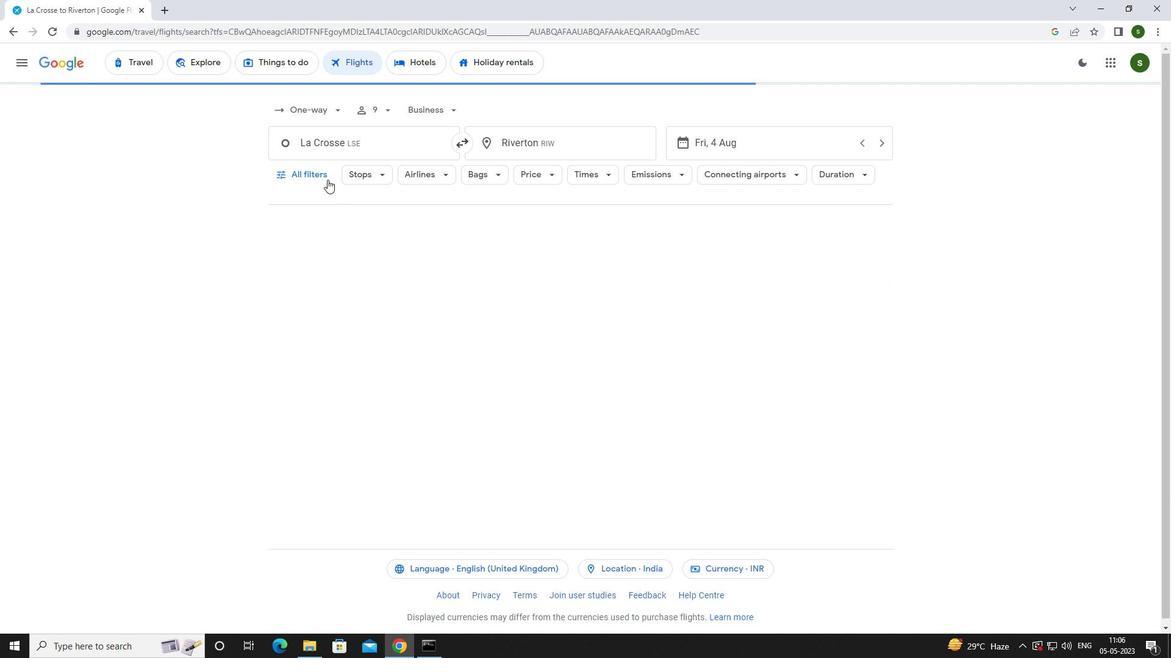 
Action: Mouse pressed left at (319, 173)
Screenshot: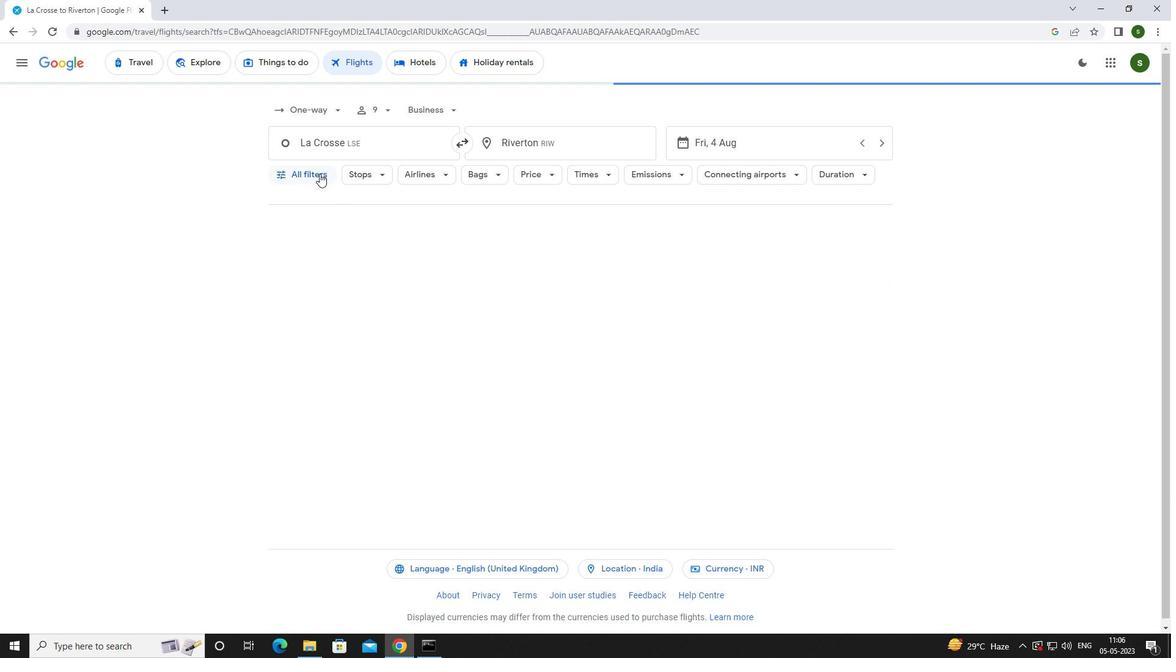 
Action: Mouse moved to (461, 435)
Screenshot: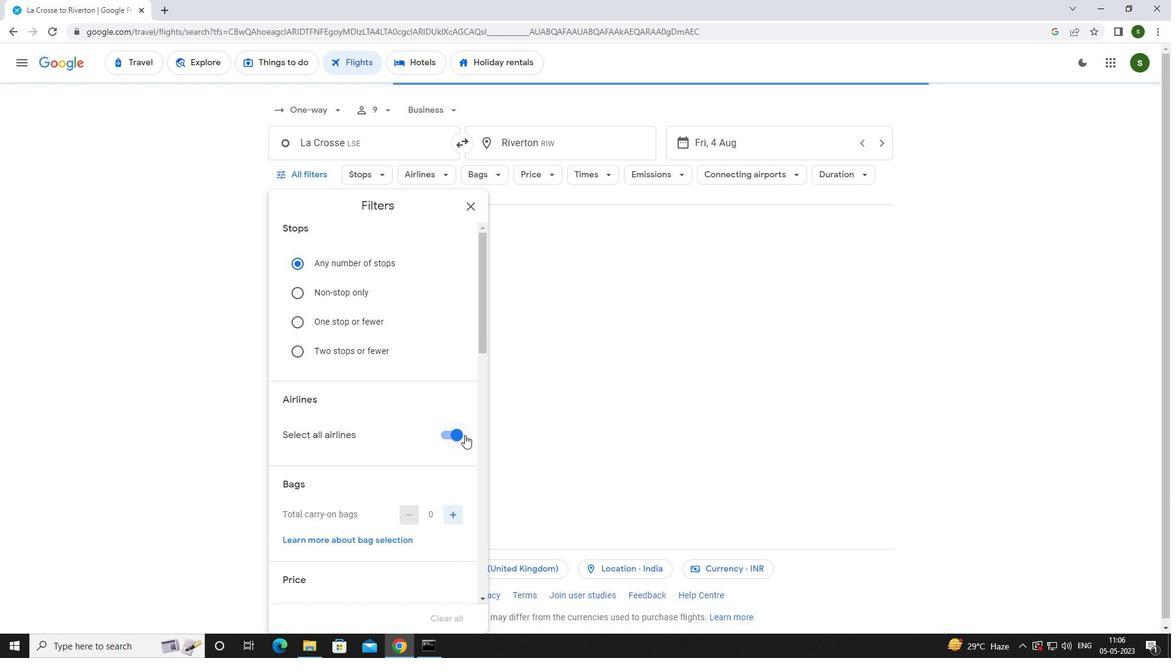 
Action: Mouse pressed left at (461, 435)
Screenshot: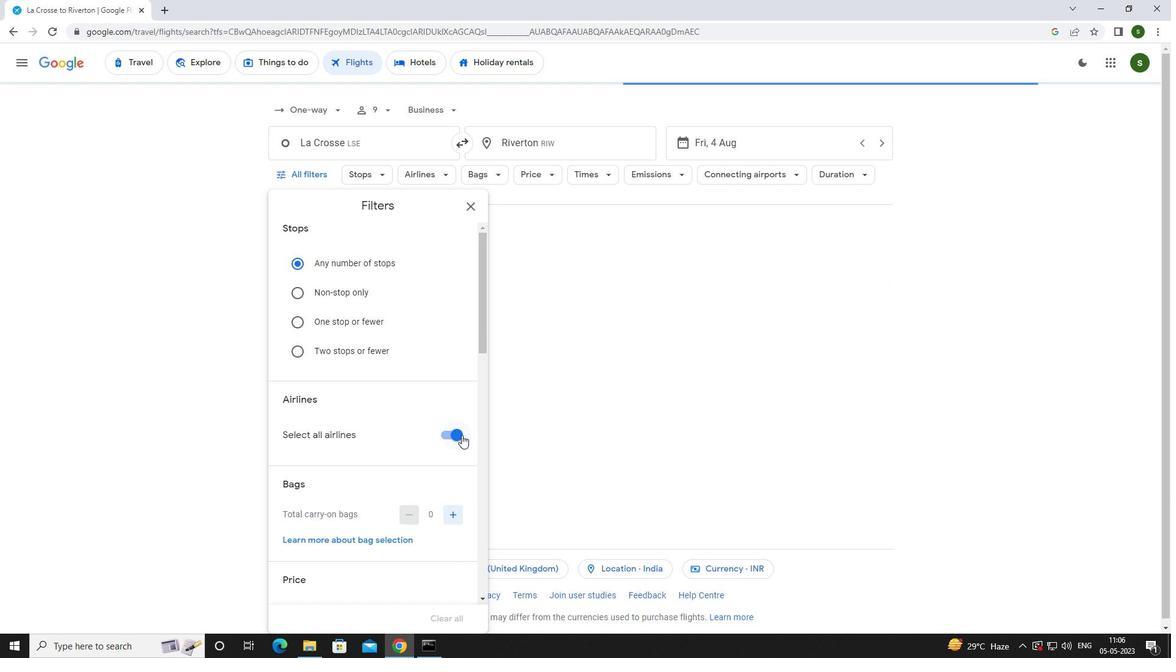 
Action: Mouse moved to (450, 415)
Screenshot: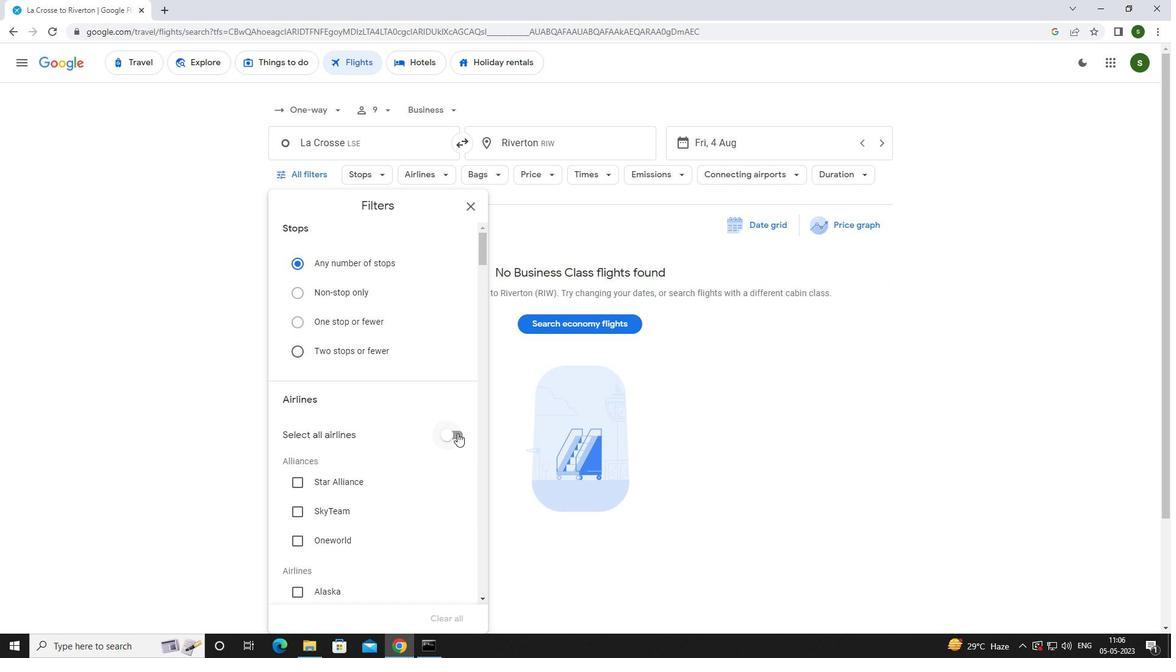 
Action: Mouse scrolled (450, 414) with delta (0, 0)
Screenshot: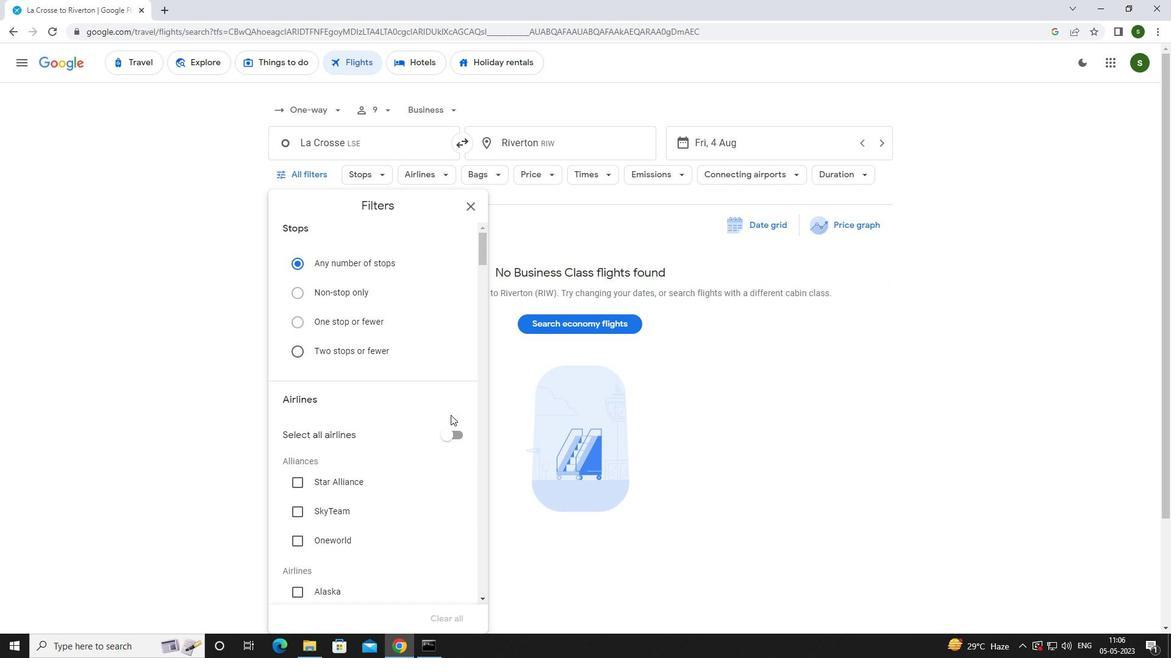 
Action: Mouse moved to (447, 415)
Screenshot: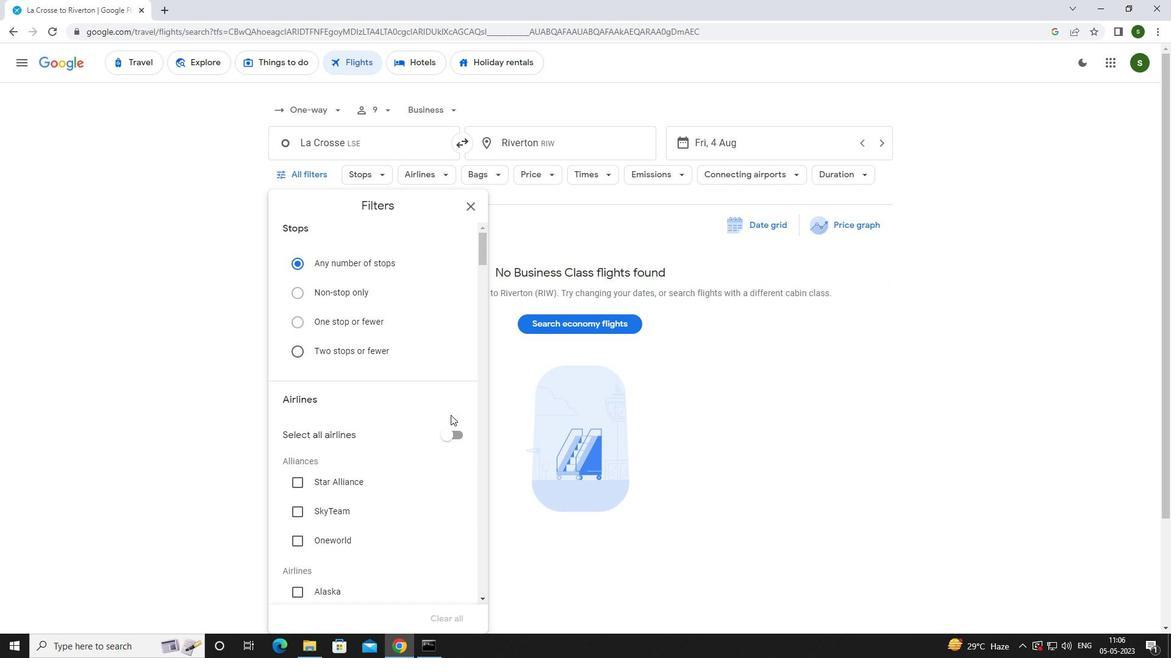 
Action: Mouse scrolled (447, 414) with delta (0, 0)
Screenshot: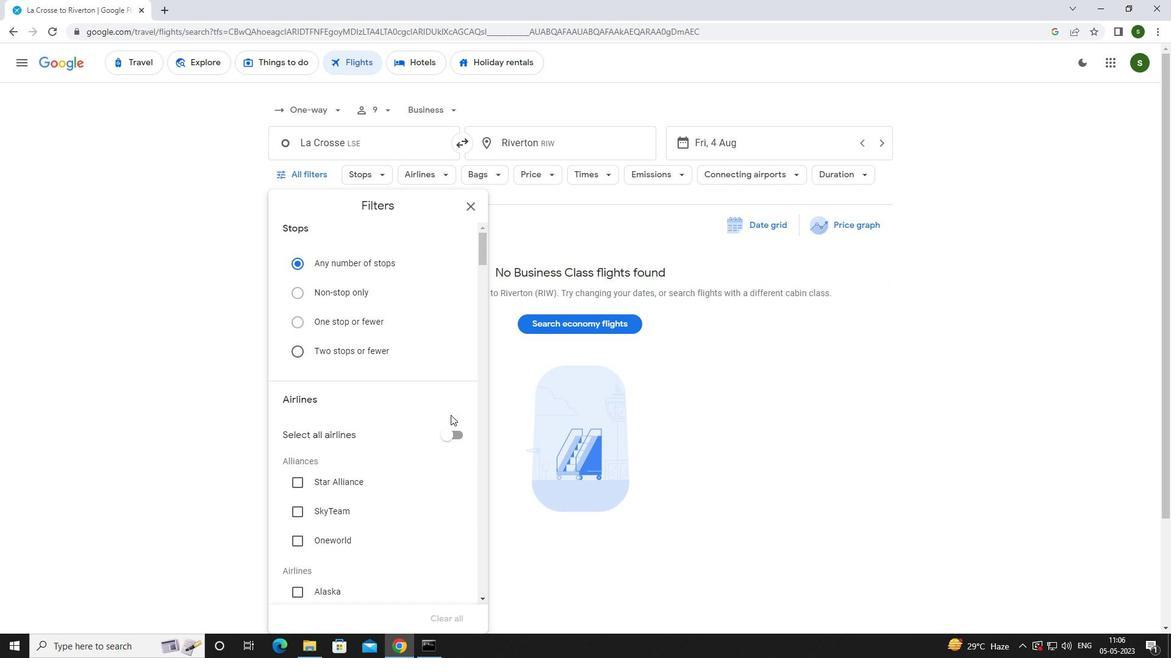 
Action: Mouse moved to (447, 415)
Screenshot: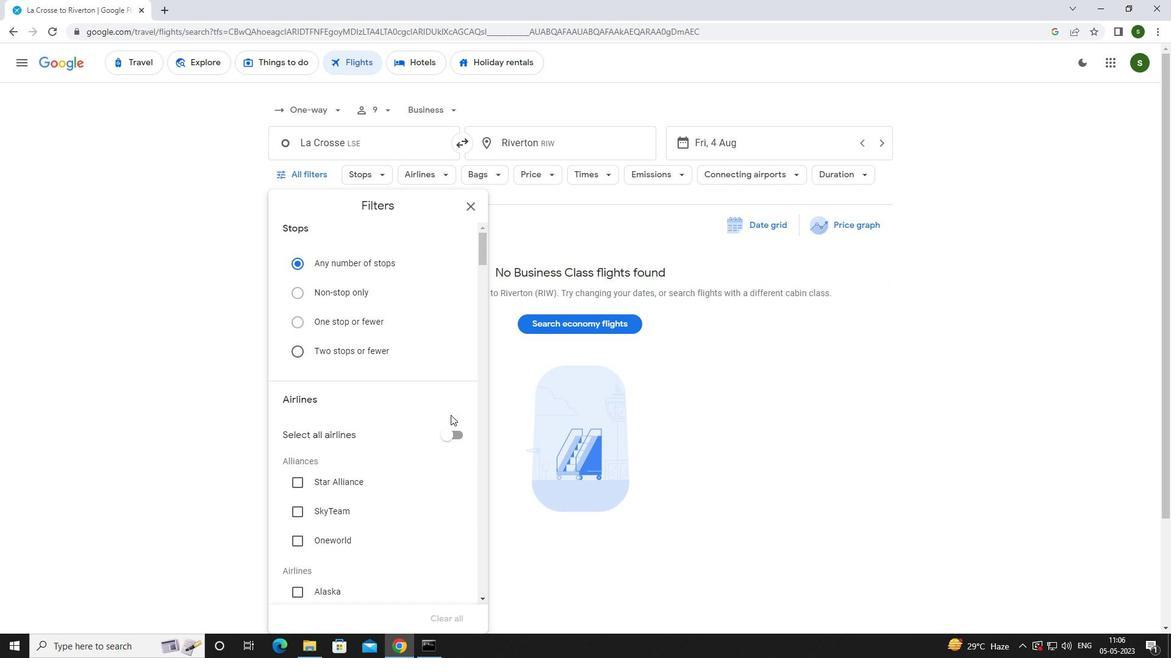 
Action: Mouse scrolled (447, 414) with delta (0, 0)
Screenshot: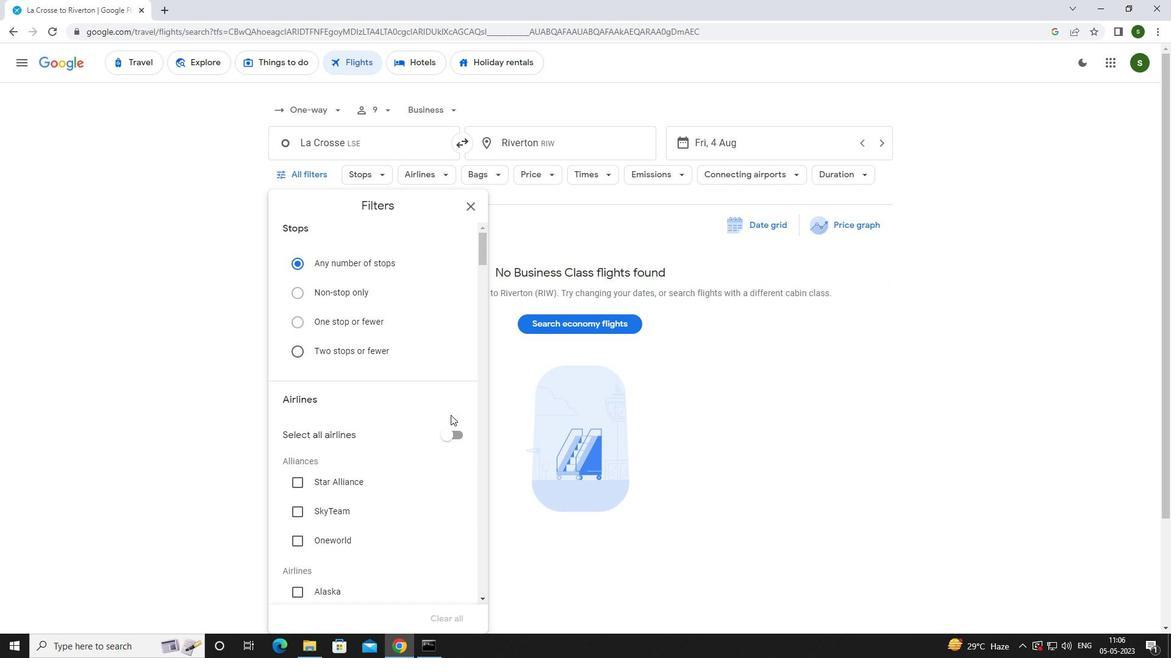 
Action: Mouse moved to (446, 415)
Screenshot: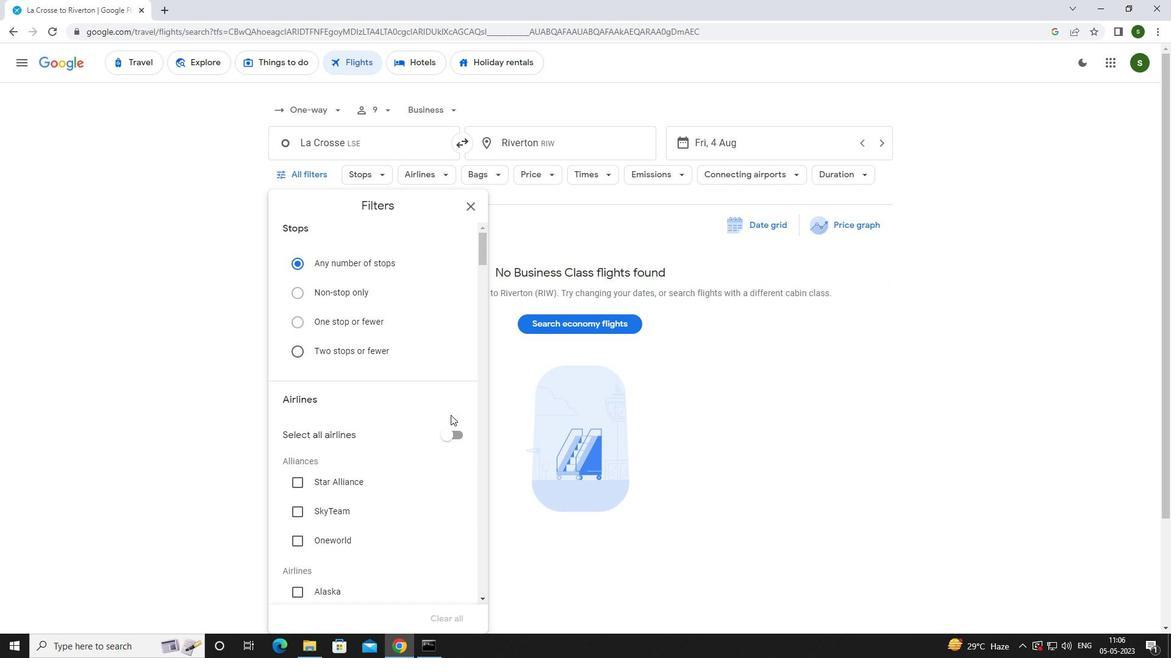 
Action: Mouse scrolled (446, 414) with delta (0, 0)
Screenshot: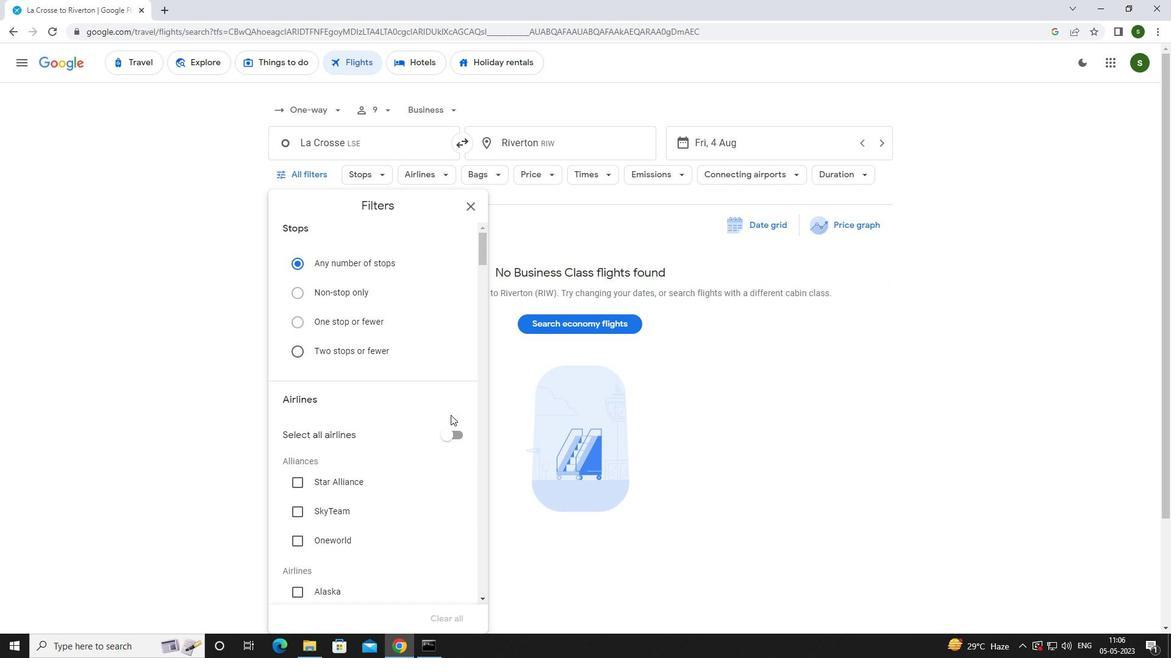 
Action: Mouse moved to (330, 344)
Screenshot: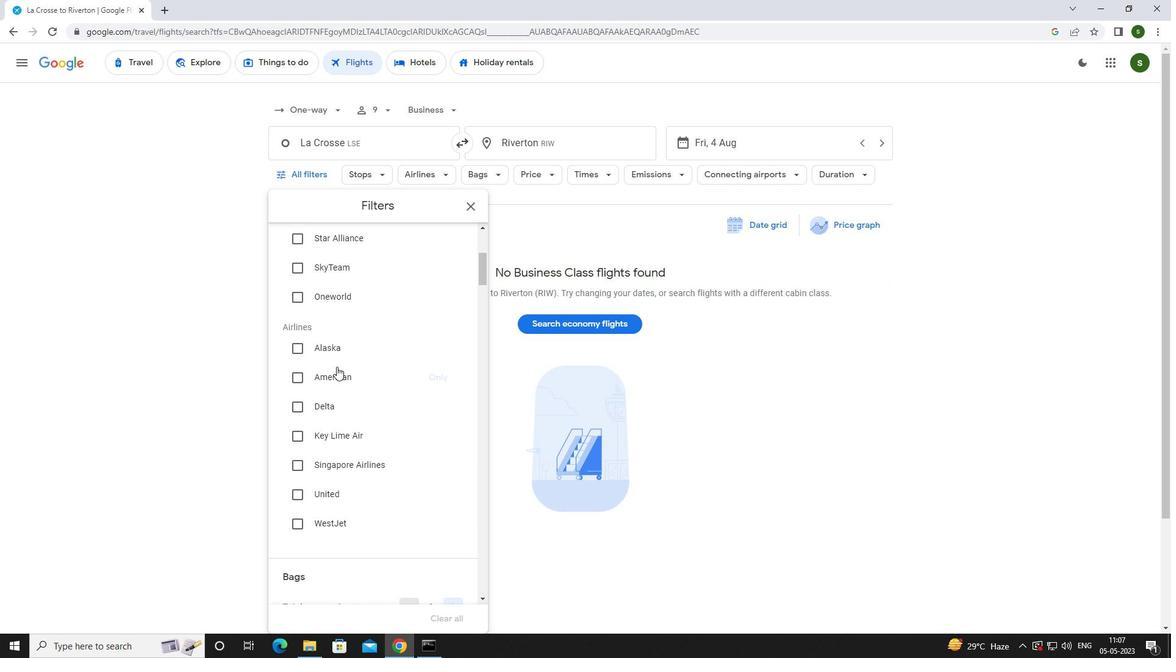 
Action: Mouse pressed left at (330, 344)
Screenshot: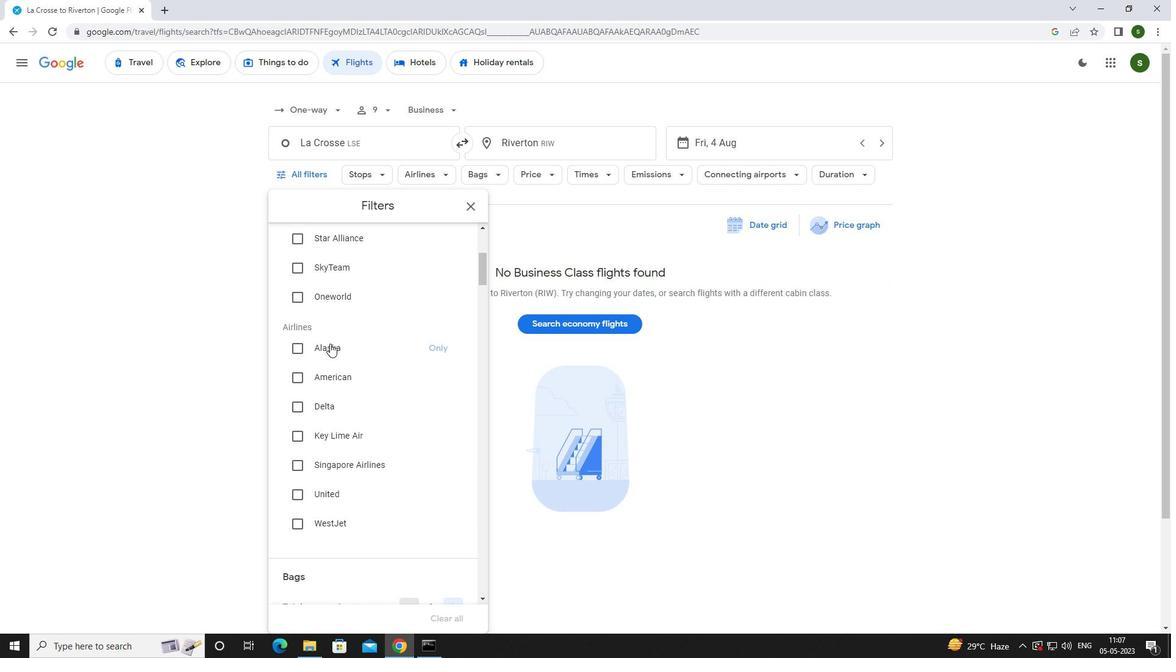 
Action: Mouse scrolled (330, 343) with delta (0, 0)
Screenshot: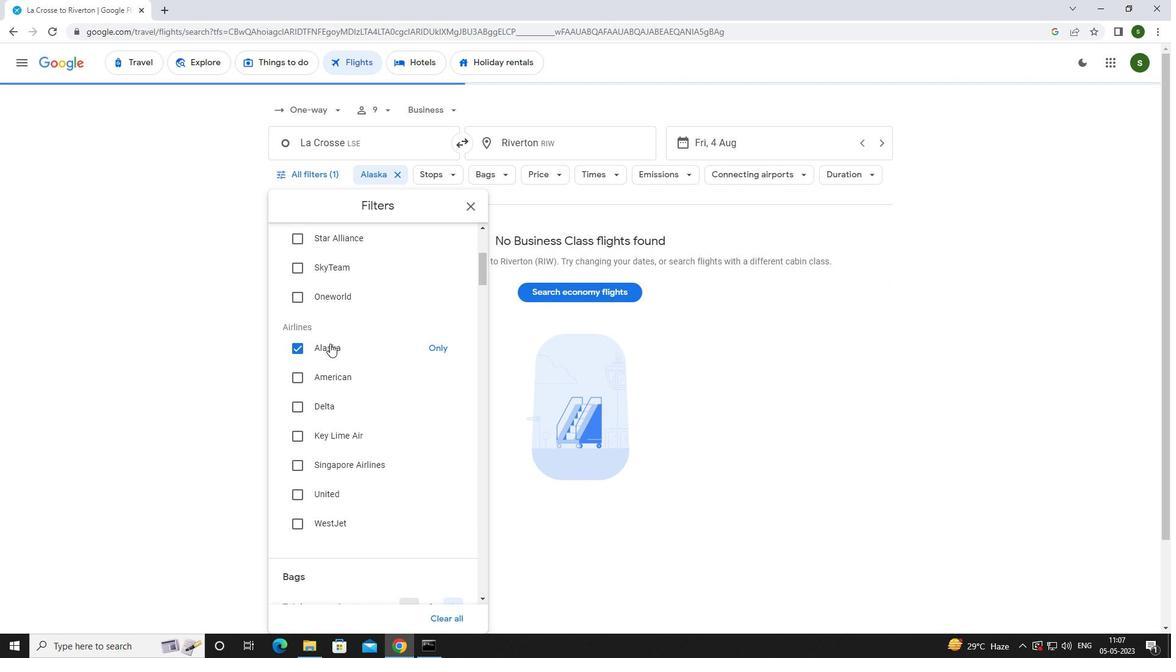 
Action: Mouse scrolled (330, 343) with delta (0, 0)
Screenshot: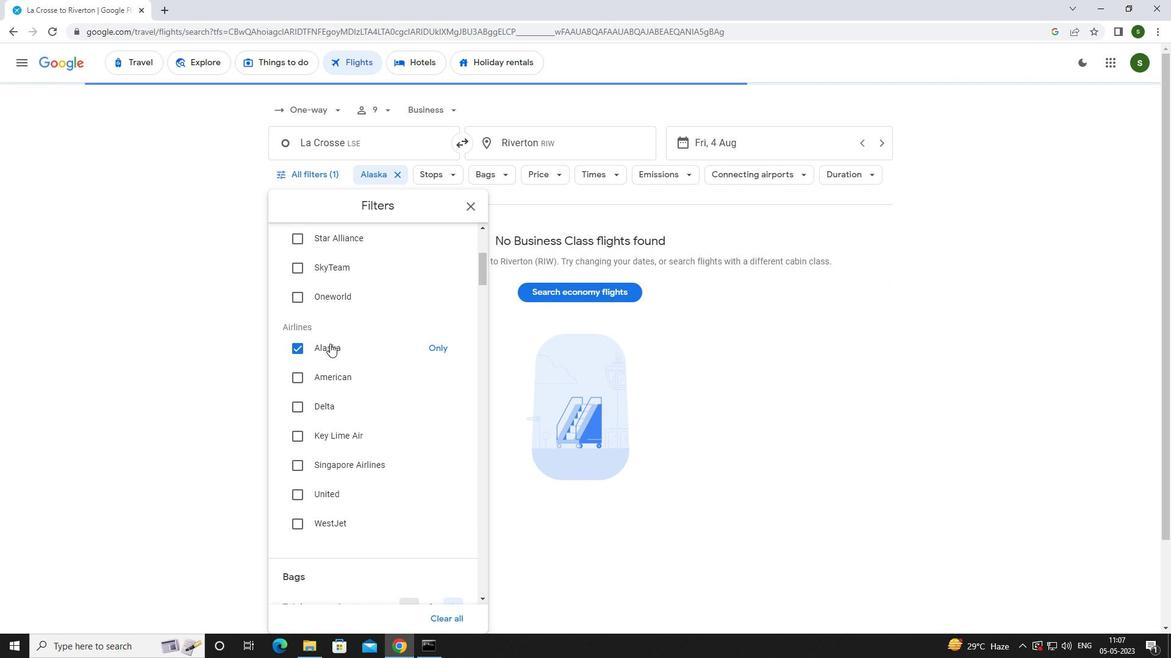 
Action: Mouse scrolled (330, 343) with delta (0, 0)
Screenshot: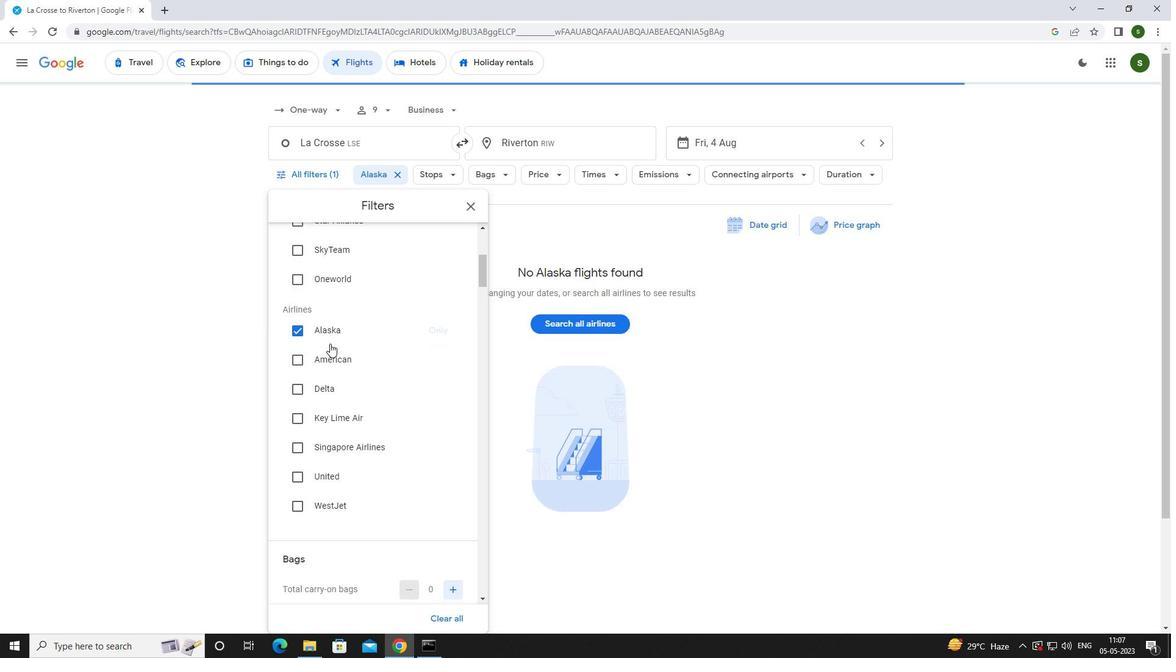 
Action: Mouse scrolled (330, 343) with delta (0, 0)
Screenshot: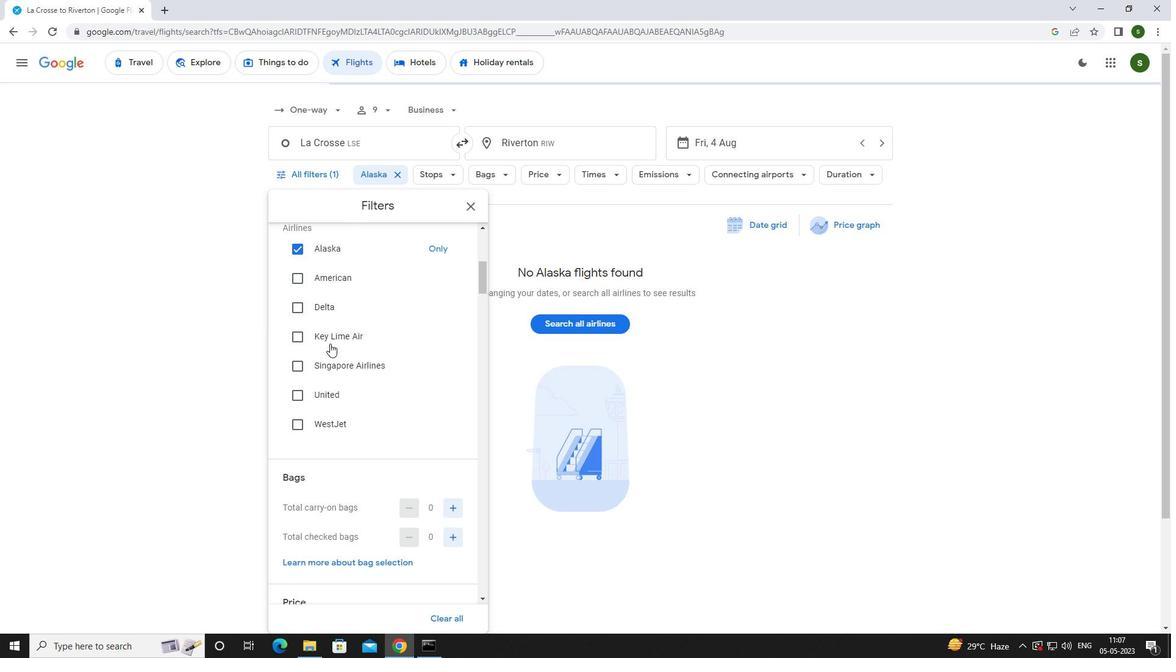 
Action: Mouse moved to (447, 363)
Screenshot: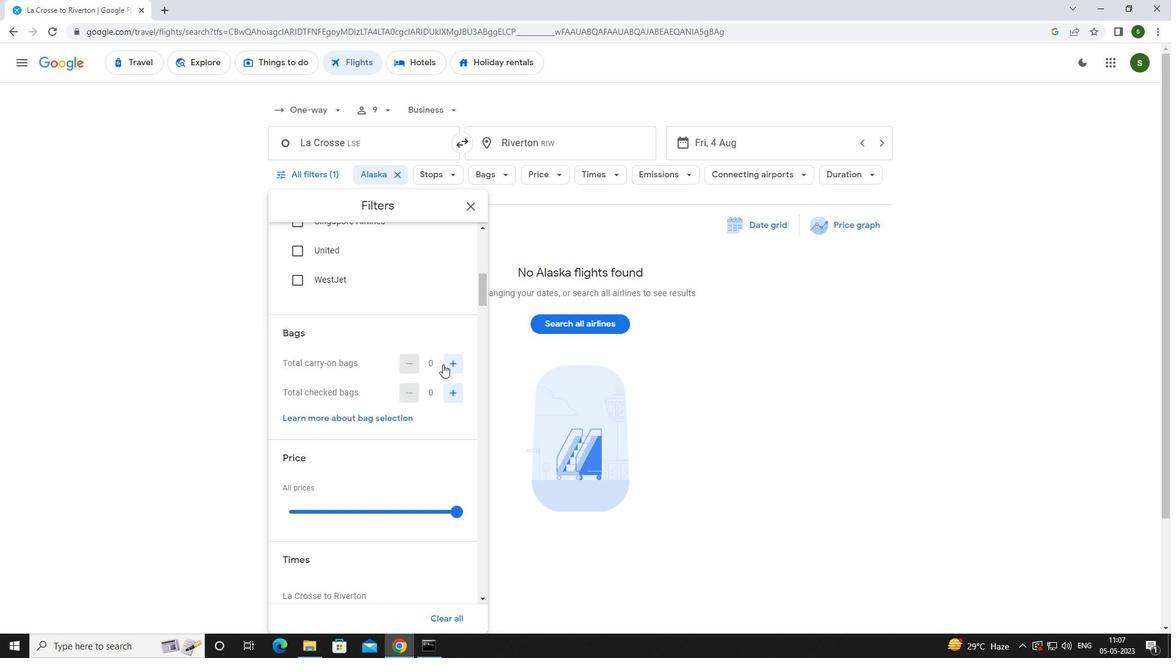 
Action: Mouse pressed left at (447, 363)
Screenshot: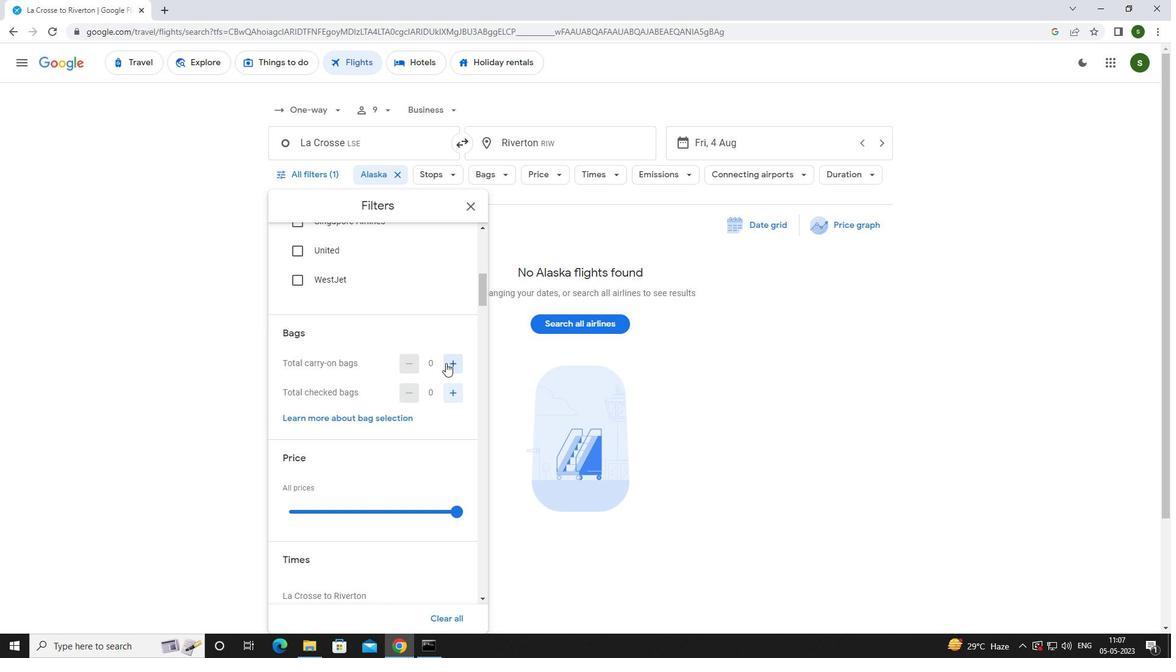 
Action: Mouse moved to (445, 363)
Screenshot: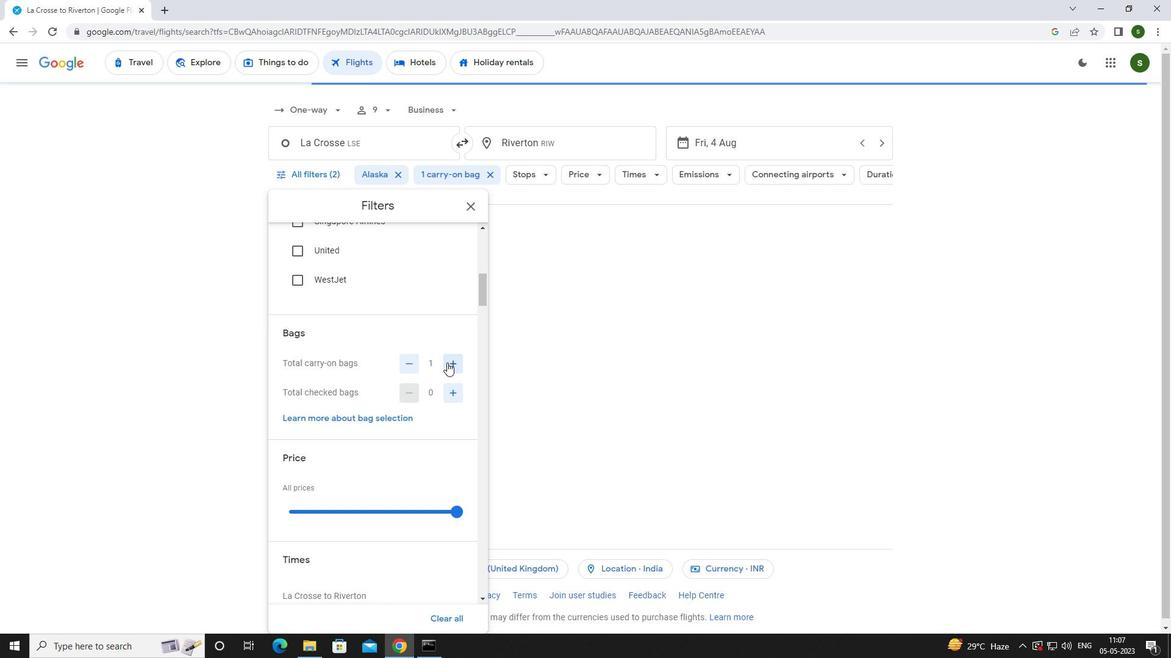 
Action: Mouse scrolled (445, 362) with delta (0, 0)
Screenshot: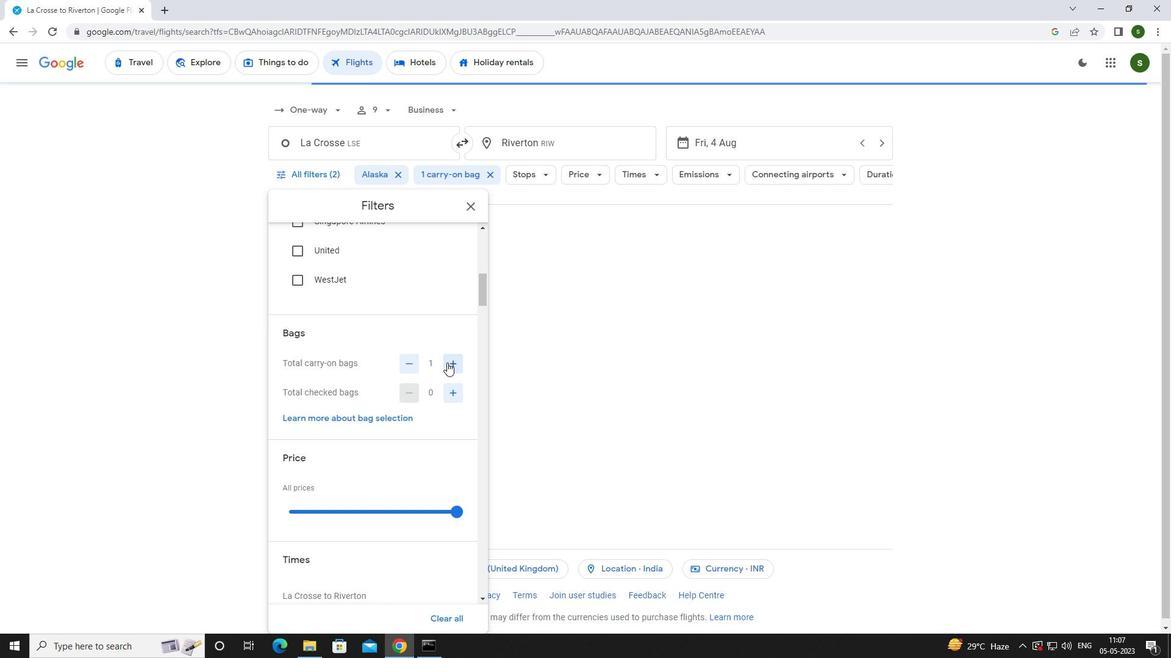 
Action: Mouse moved to (442, 363)
Screenshot: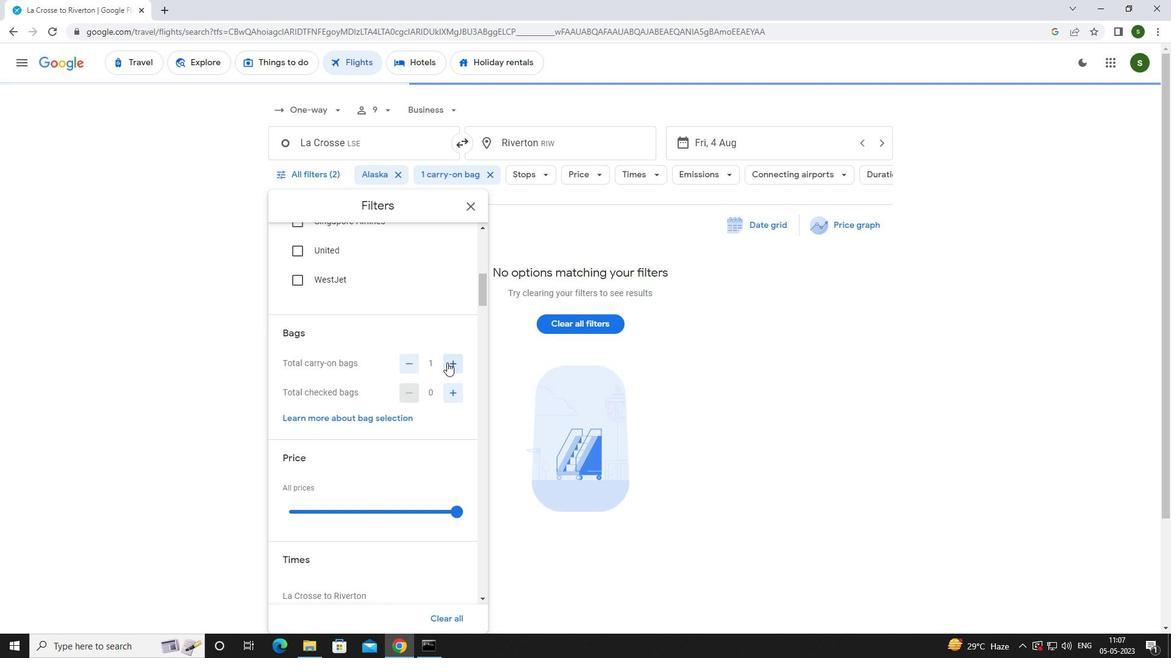 
Action: Mouse scrolled (442, 362) with delta (0, 0)
Screenshot: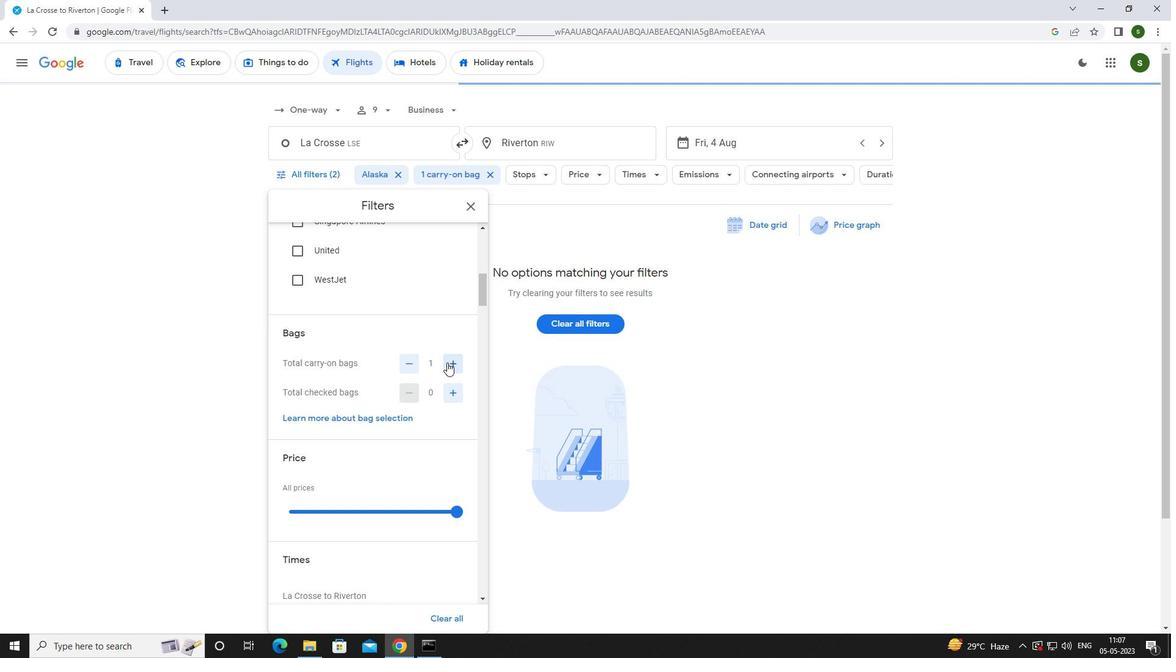 
Action: Mouse moved to (456, 386)
Screenshot: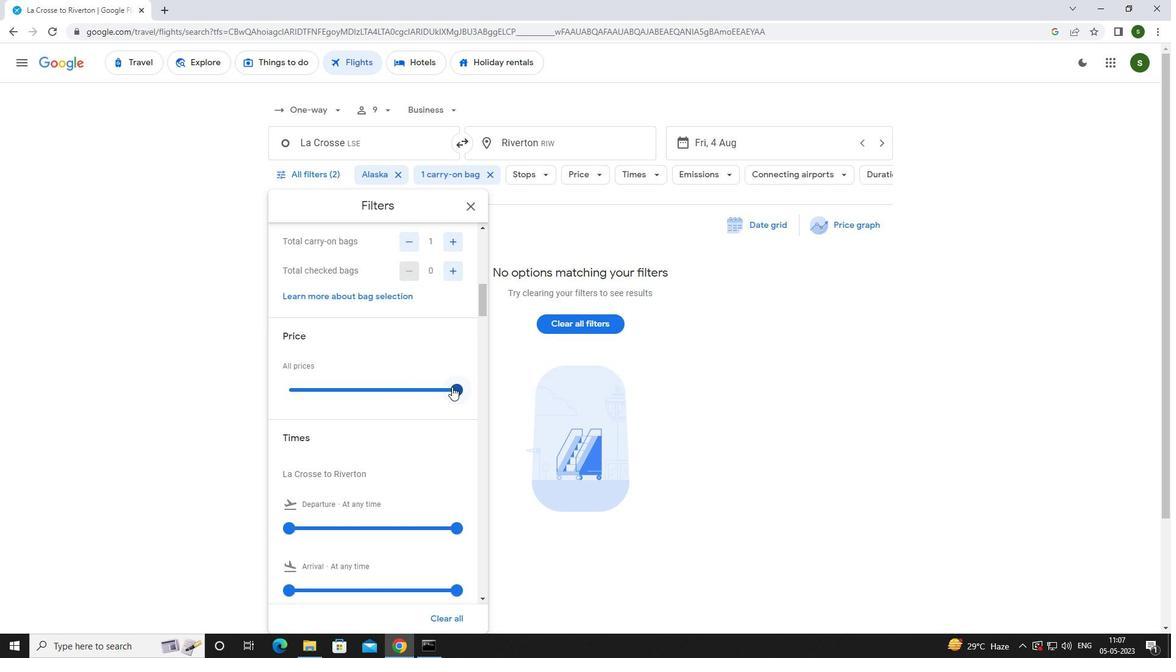 
Action: Mouse pressed left at (456, 386)
Screenshot: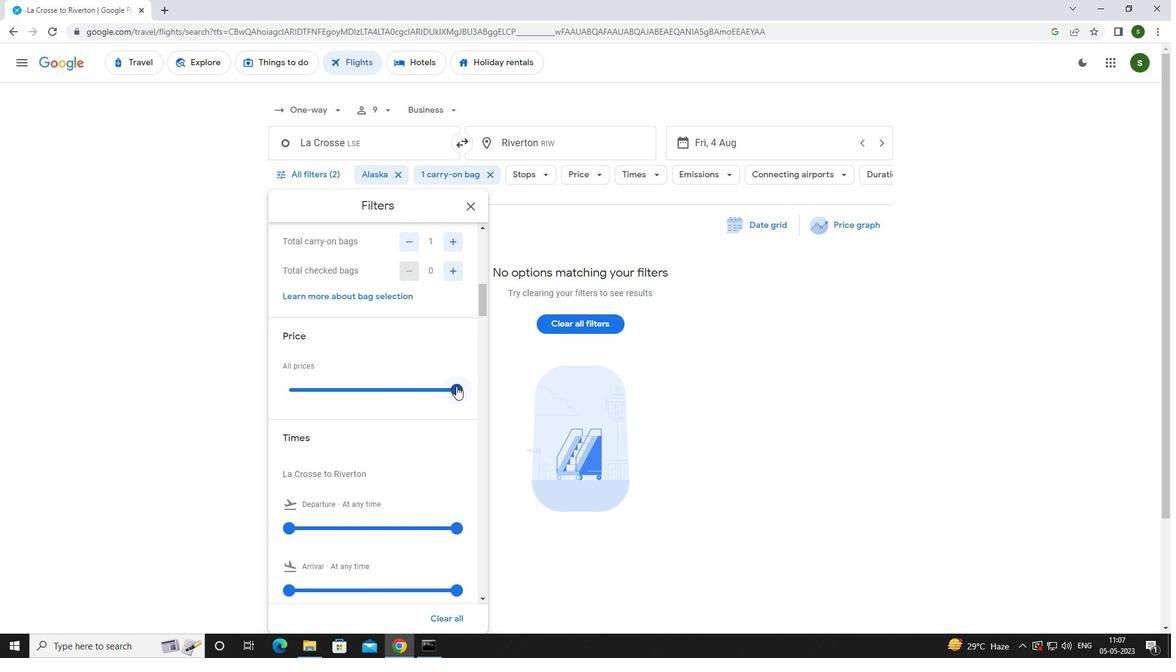 
Action: Mouse scrolled (456, 386) with delta (0, 0)
Screenshot: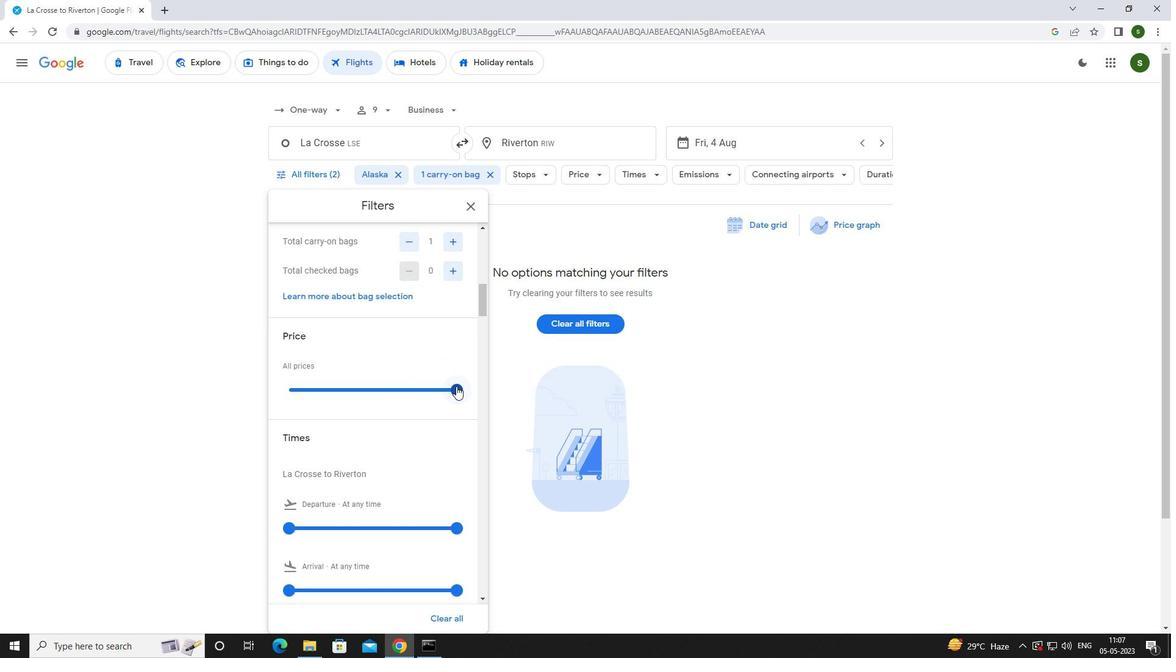 
Action: Mouse moved to (291, 466)
Screenshot: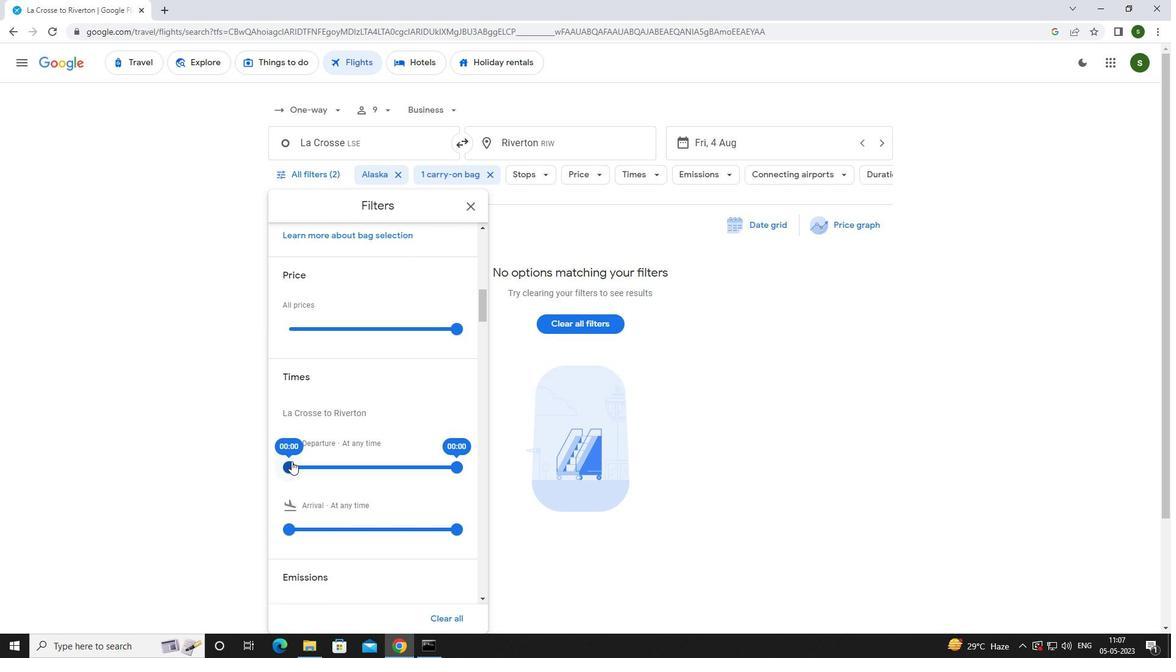 
Action: Mouse pressed left at (291, 466)
Screenshot: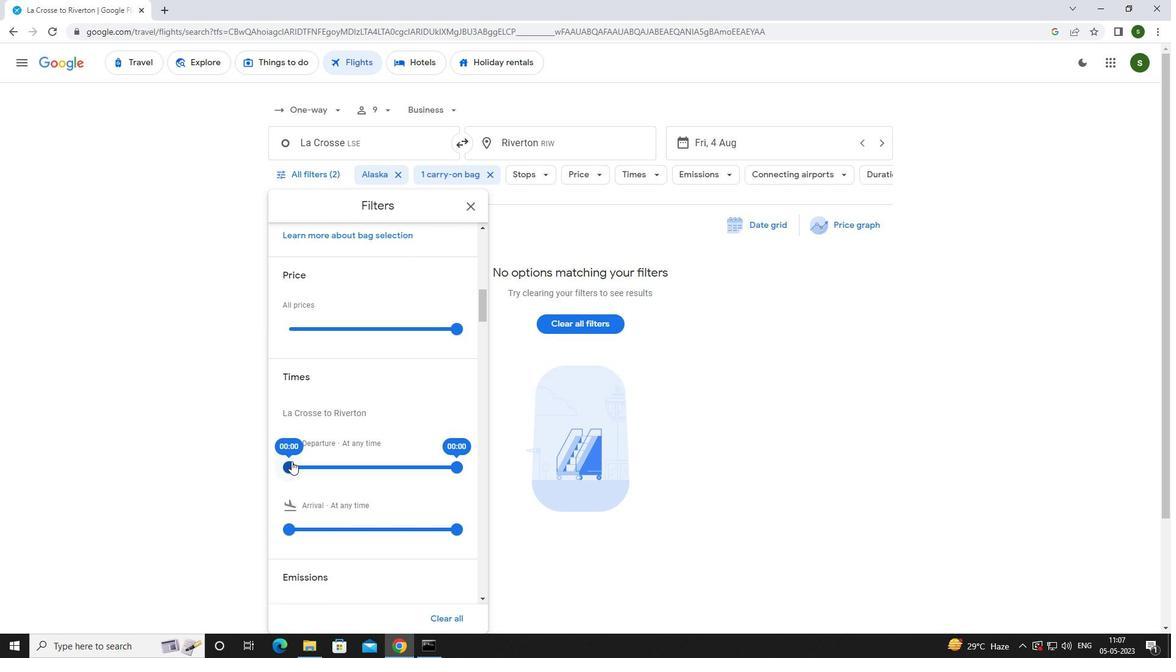 
Action: Mouse moved to (700, 420)
Screenshot: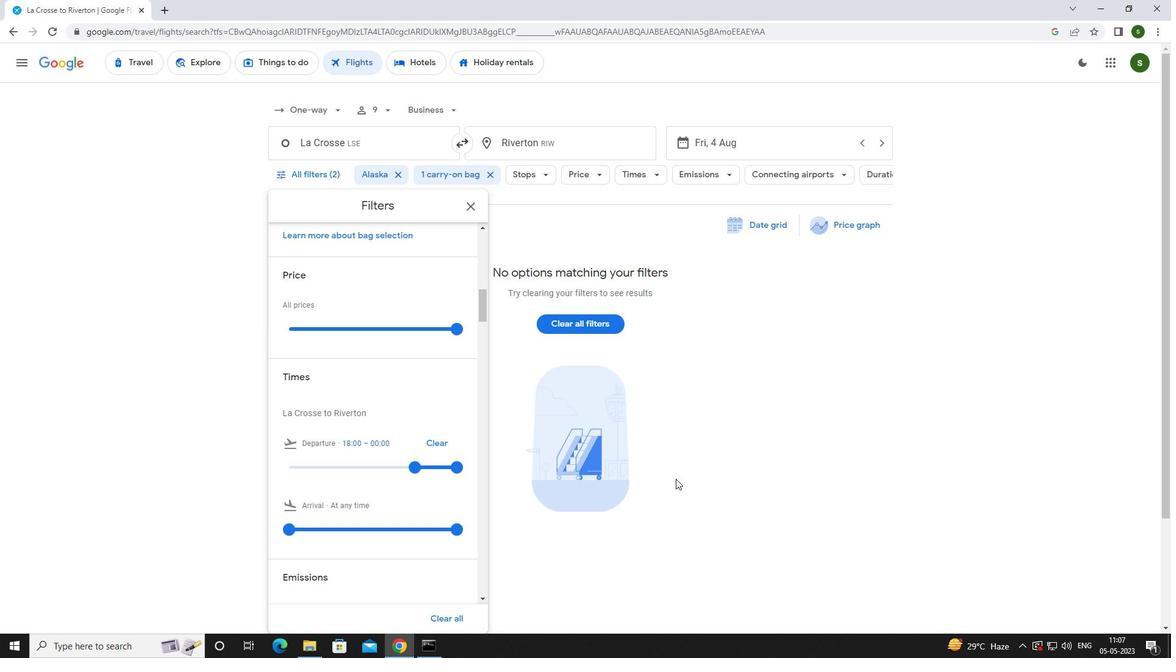 
Action: Mouse pressed left at (700, 420)
Screenshot: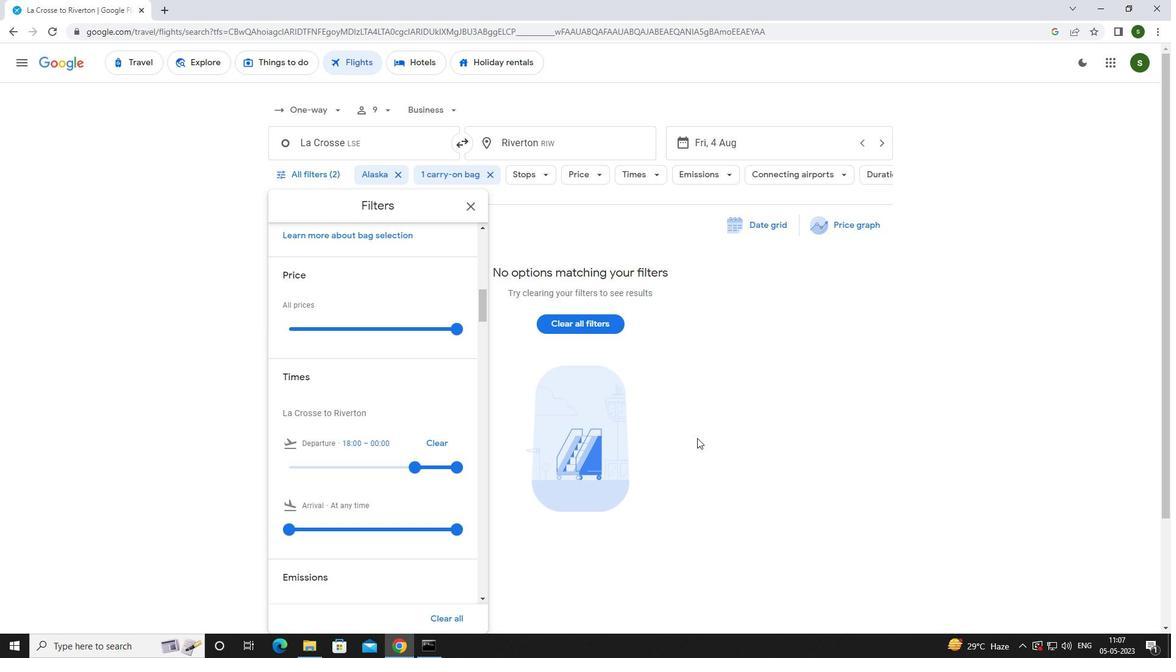 
